 Task: In the  document Respectingdifferences.rtf, select heading and apply ' Italics'  Using "replace feature", replace:  'and to or'. Insert smartchip (Place) on bottom of the page New York Insert the mentioned footnote for 30th word with font style Arial and font size 8: The data was collected in 2022
Action: Mouse moved to (214, 327)
Screenshot: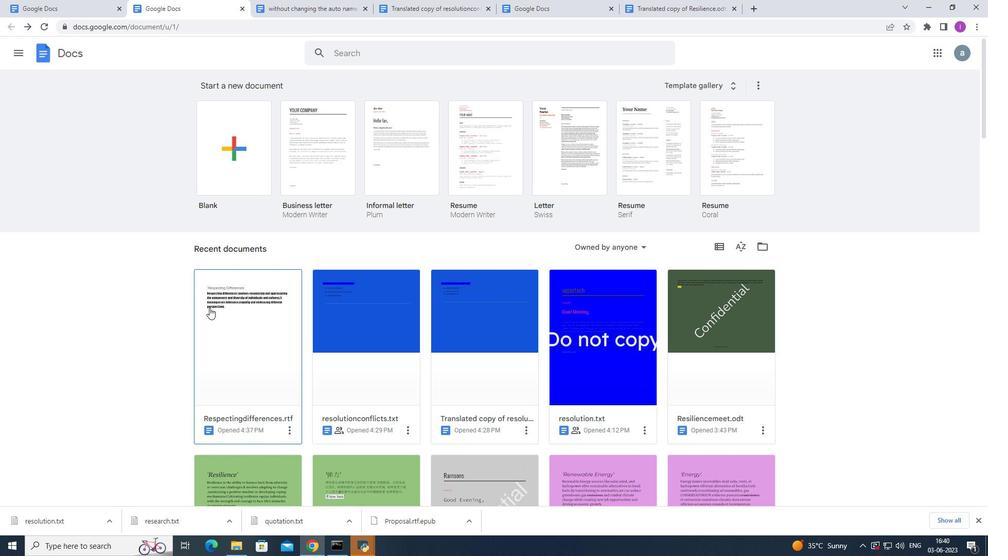
Action: Mouse pressed left at (214, 327)
Screenshot: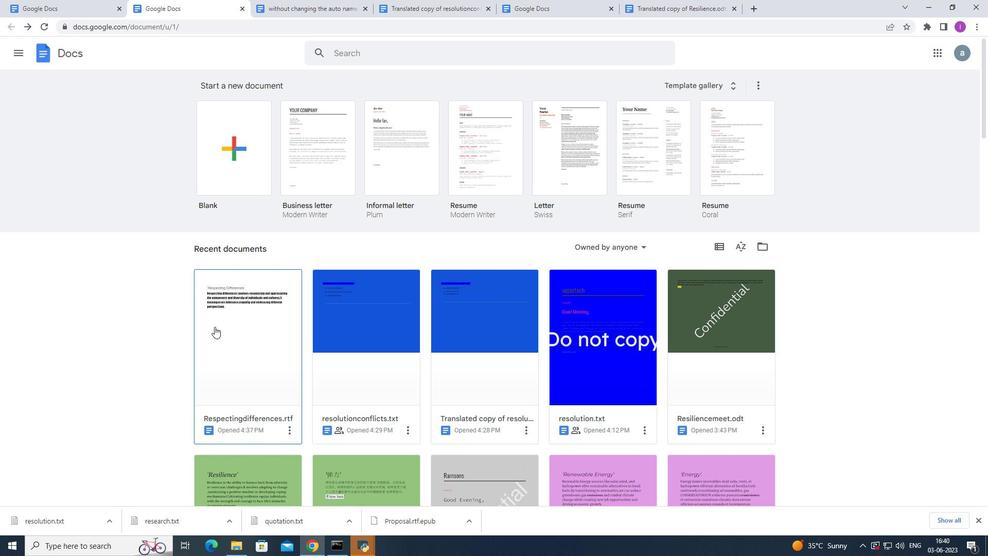 
Action: Mouse moved to (502, 217)
Screenshot: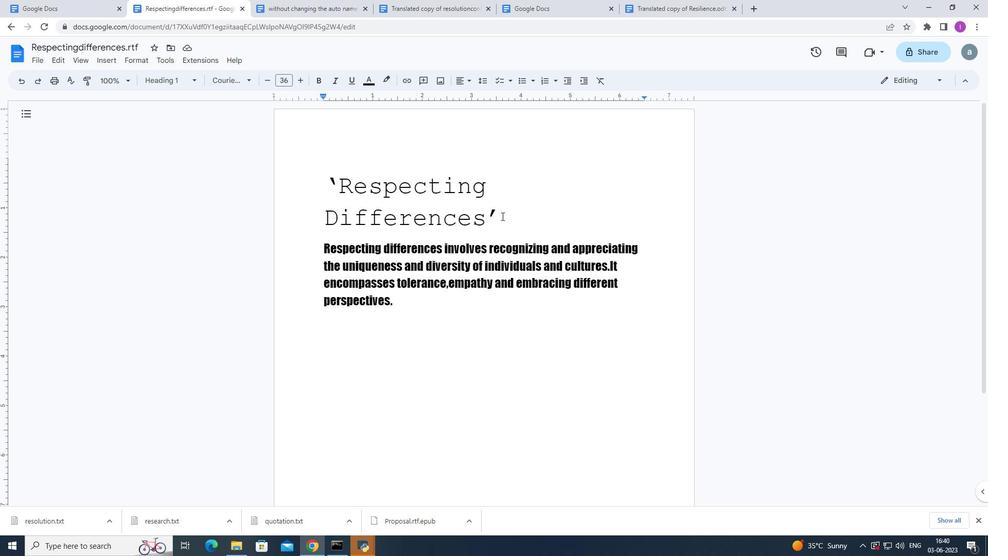 
Action: Mouse pressed left at (502, 217)
Screenshot: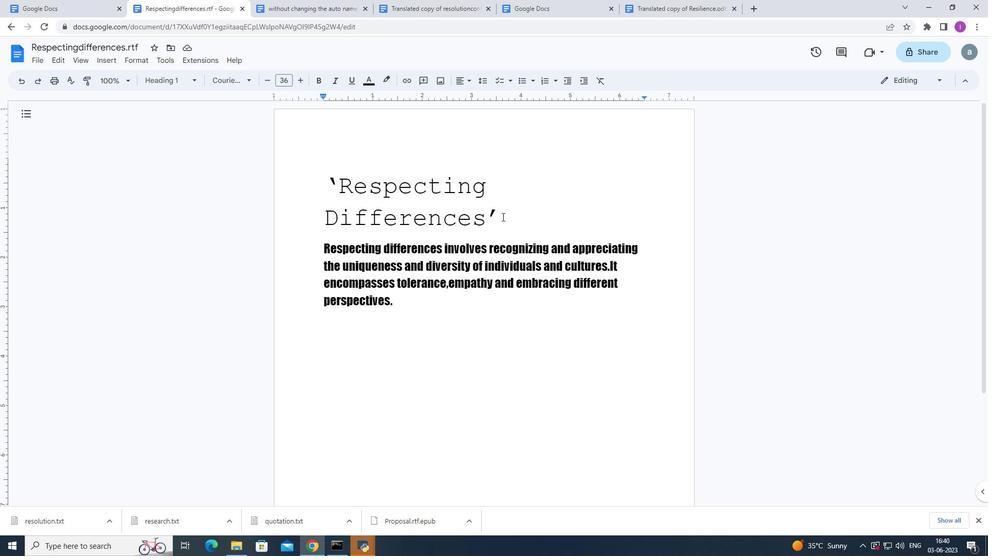 
Action: Mouse moved to (333, 87)
Screenshot: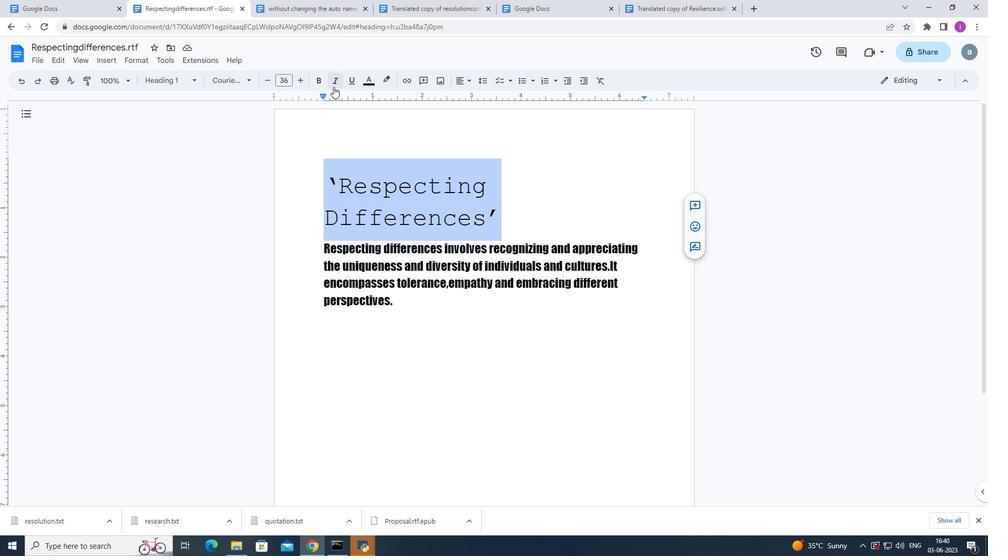 
Action: Mouse pressed left at (333, 87)
Screenshot: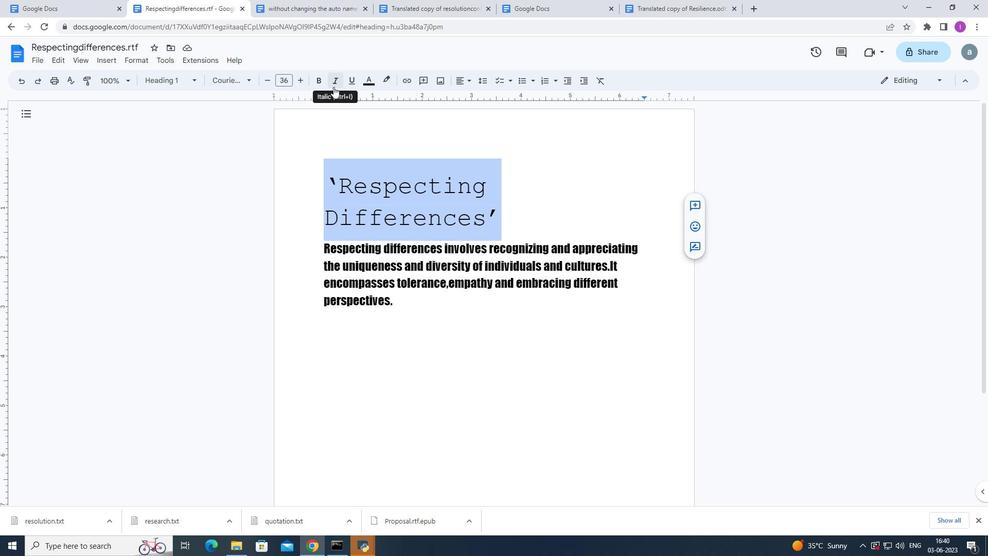 
Action: Mouse moved to (133, 58)
Screenshot: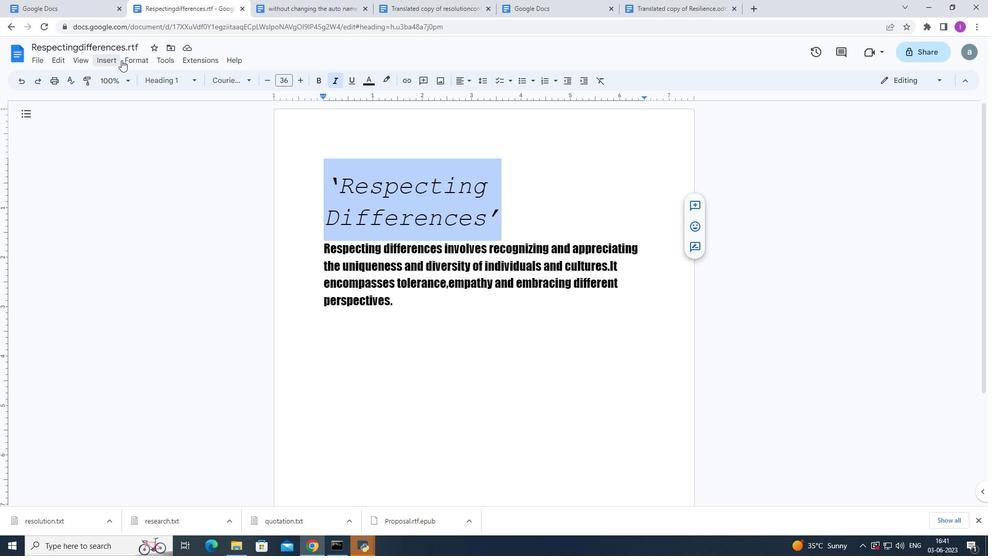 
Action: Mouse pressed left at (133, 58)
Screenshot: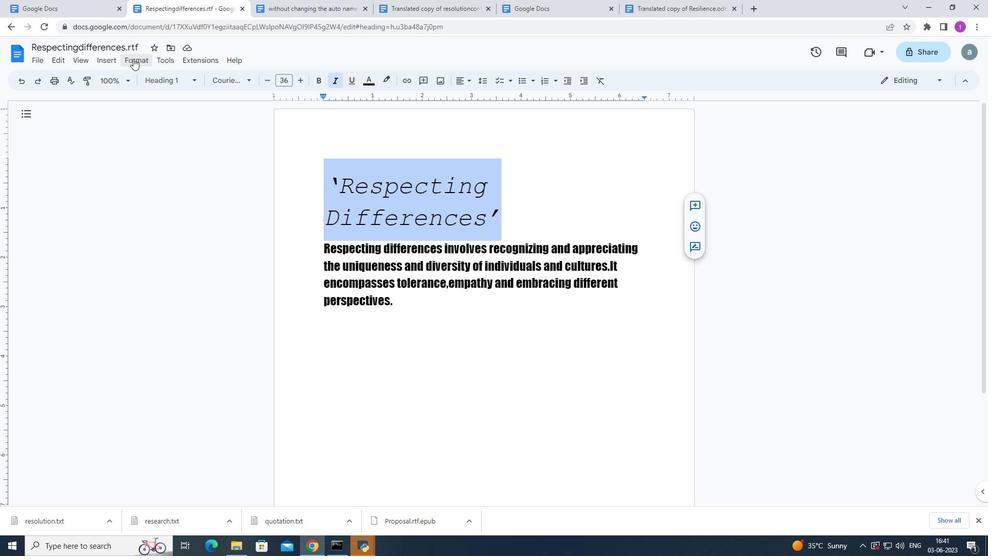 
Action: Mouse moved to (92, 234)
Screenshot: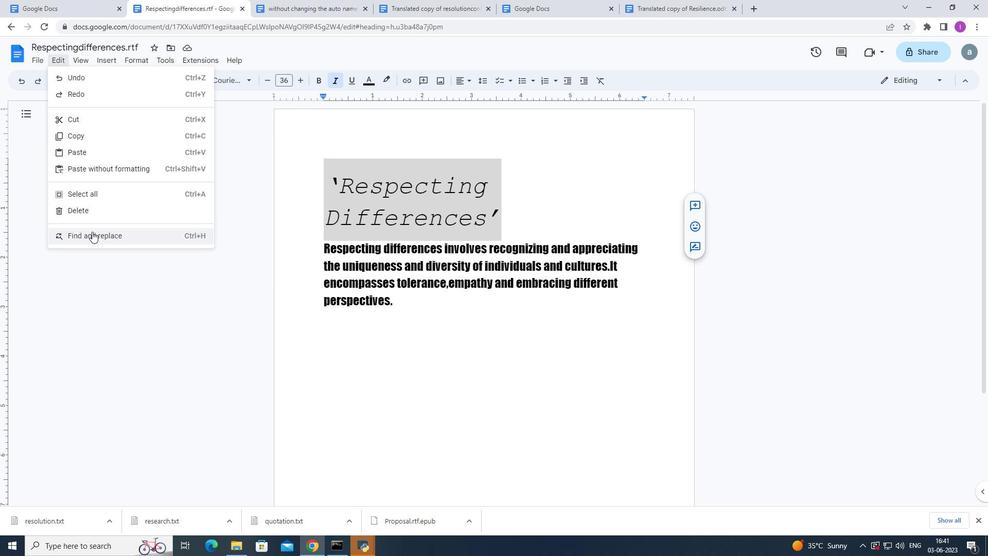 
Action: Mouse pressed left at (92, 234)
Screenshot: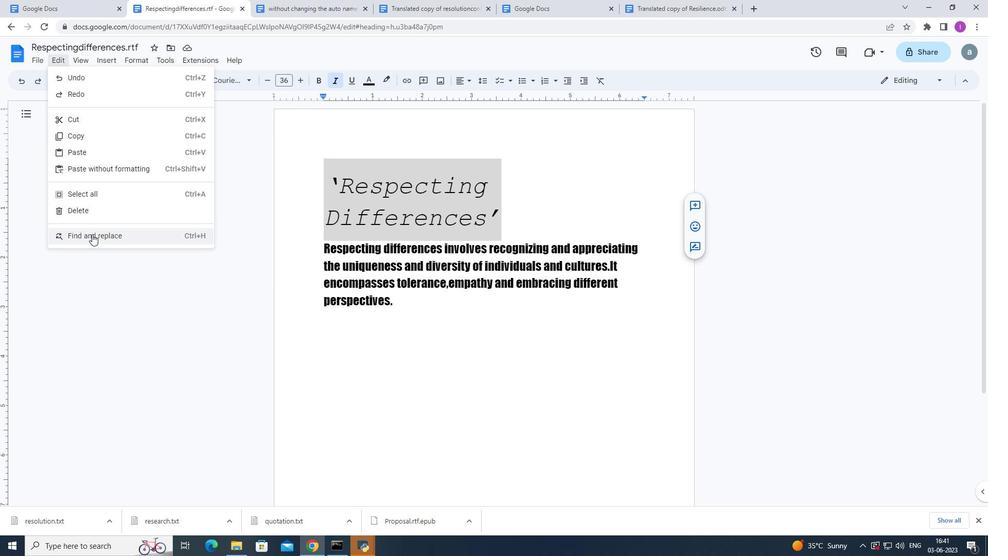 
Action: Mouse moved to (500, 226)
Screenshot: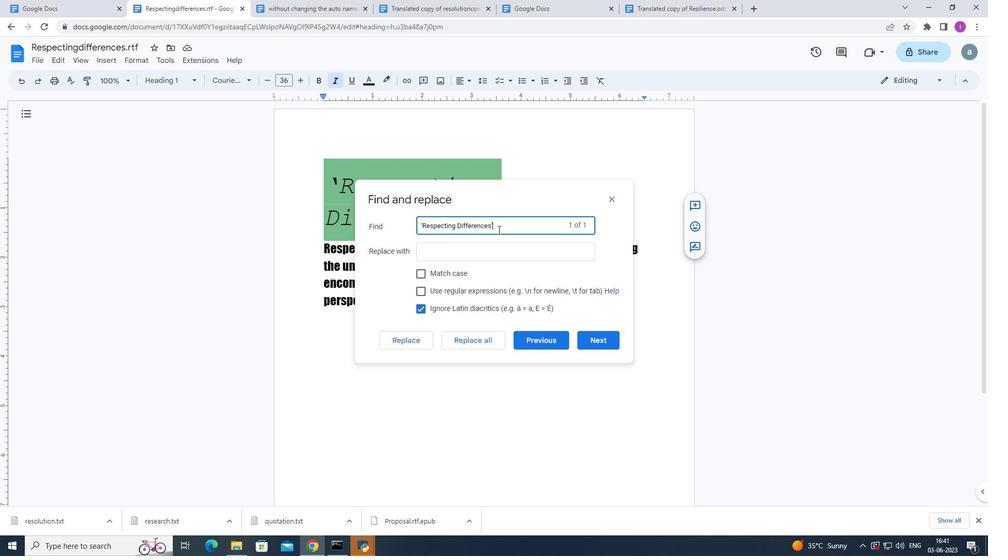 
Action: Mouse pressed left at (500, 226)
Screenshot: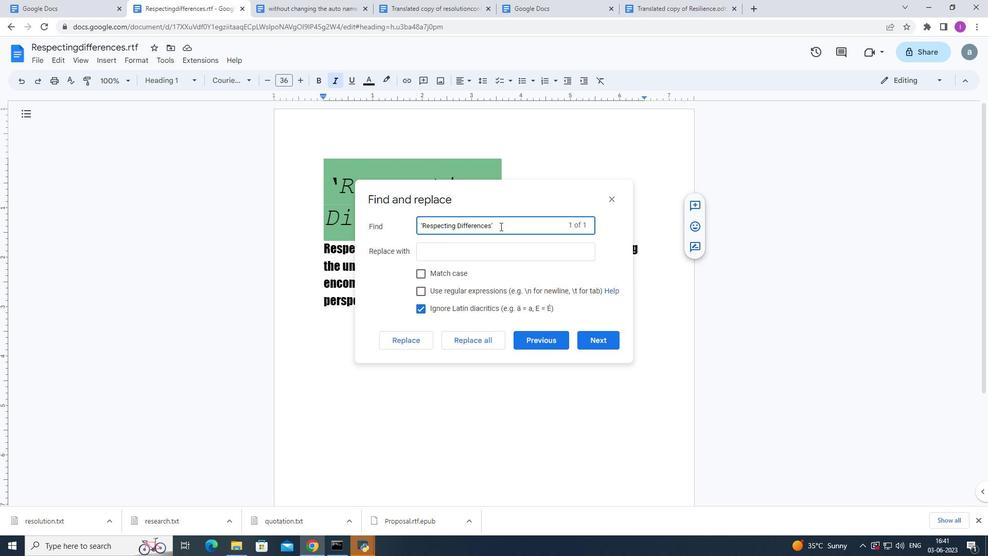 
Action: Mouse moved to (430, 234)
Screenshot: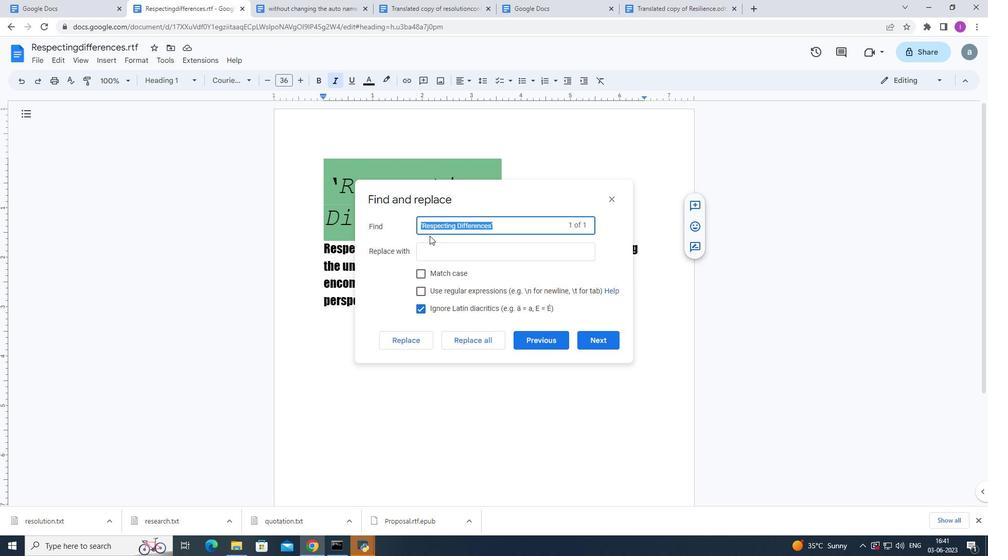 
Action: Key pressed a
Screenshot: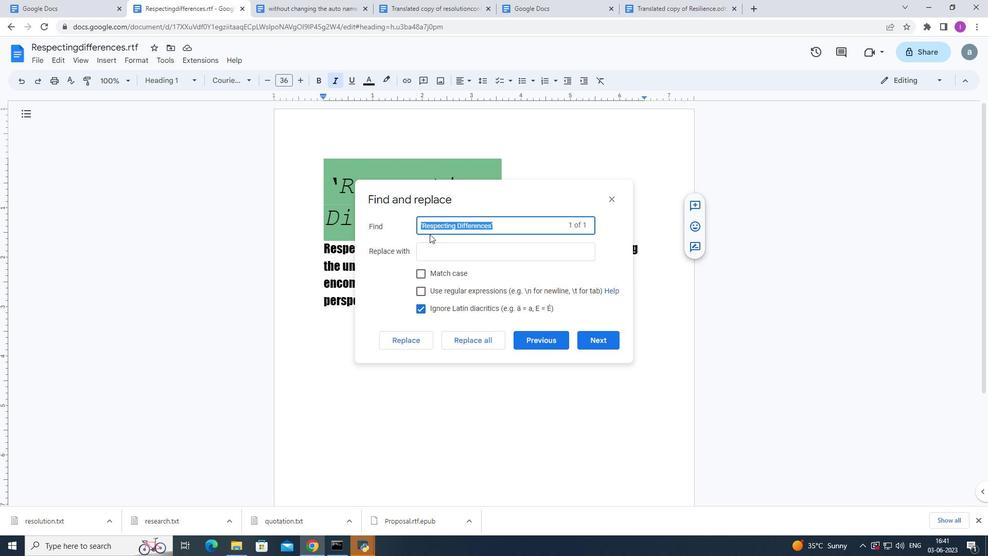 
Action: Mouse moved to (429, 234)
Screenshot: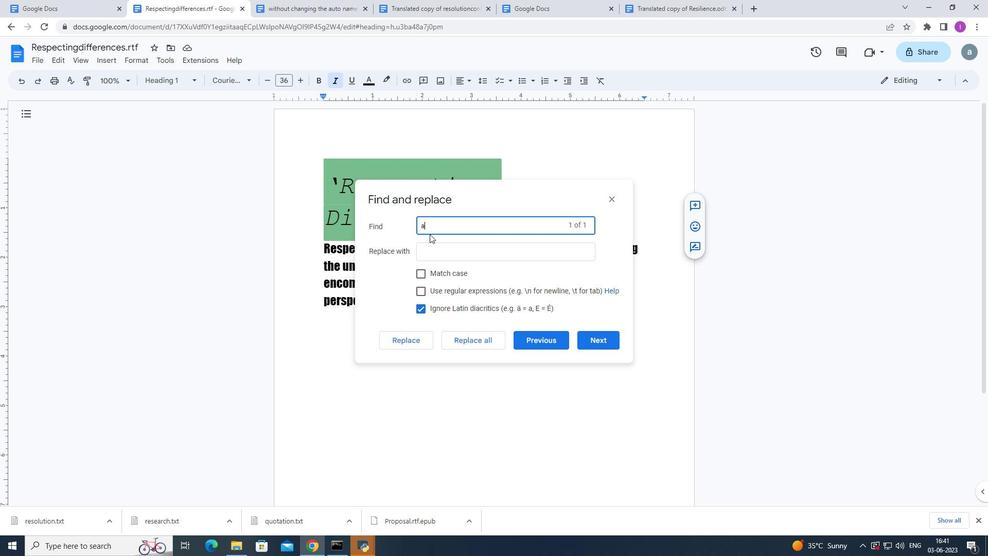 
Action: Key pressed n
Screenshot: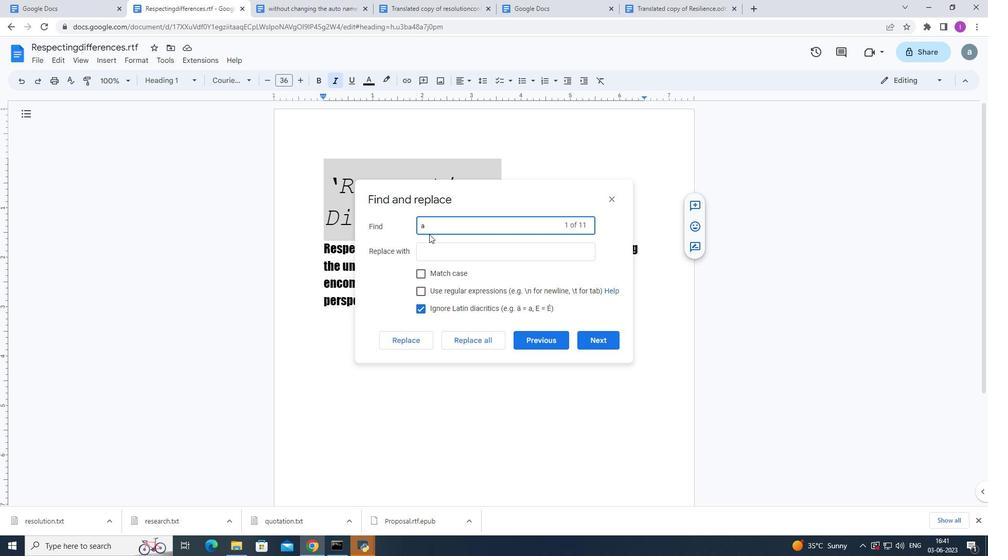 
Action: Mouse moved to (426, 234)
Screenshot: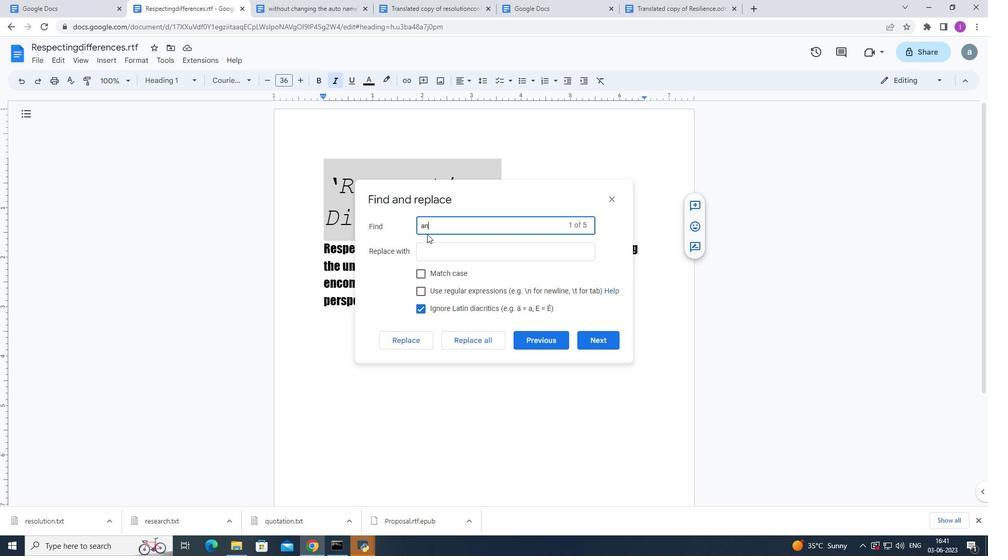 
Action: Key pressed d
Screenshot: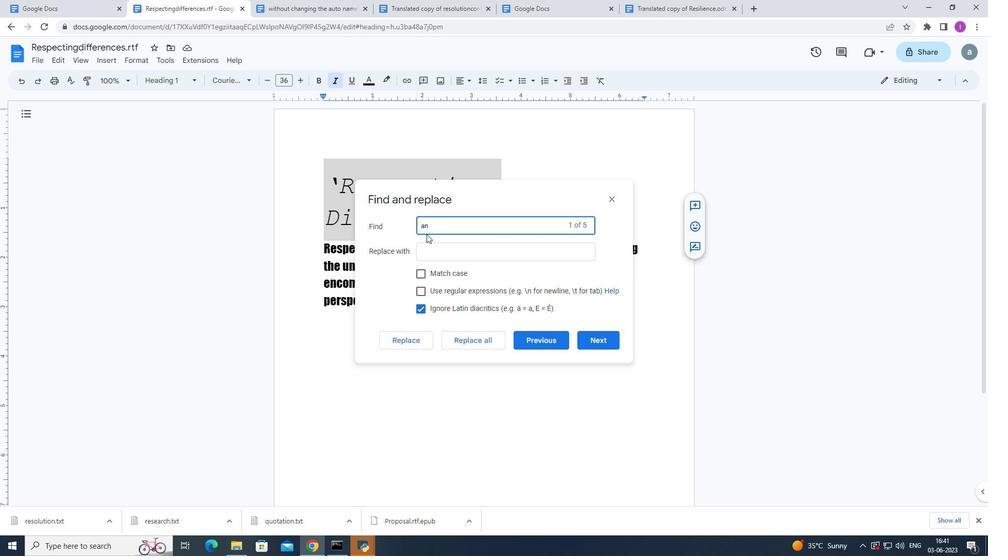 
Action: Mouse moved to (426, 252)
Screenshot: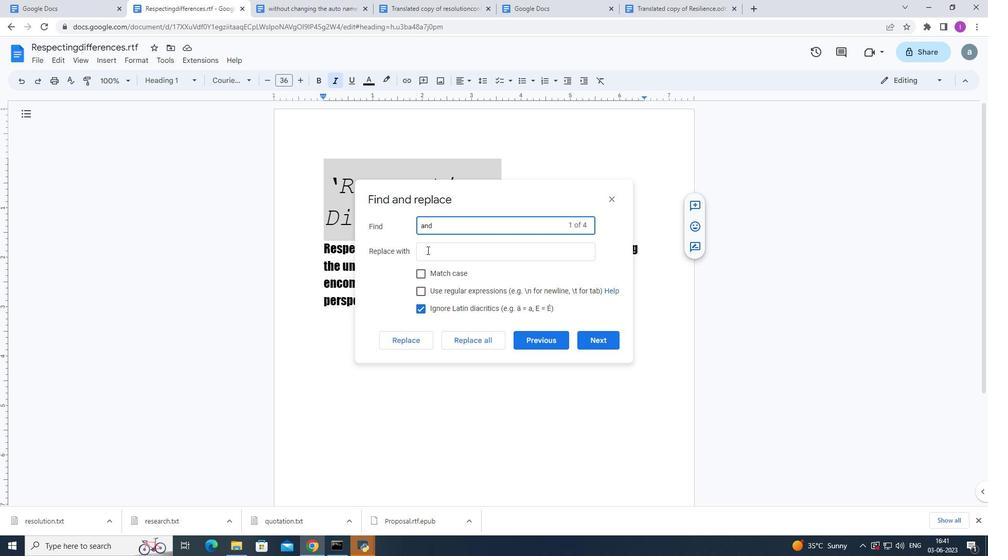 
Action: Mouse pressed left at (426, 252)
Screenshot: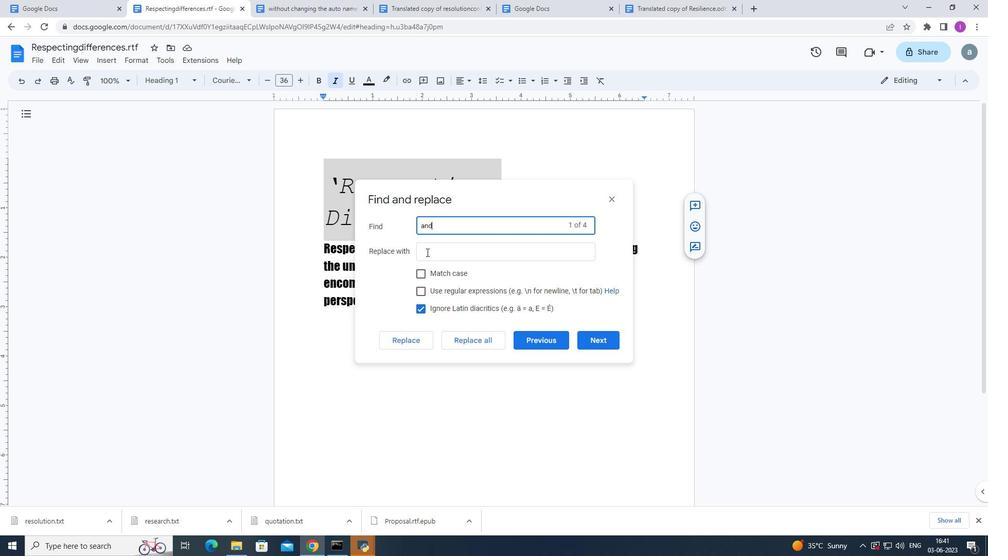 
Action: Mouse moved to (427, 252)
Screenshot: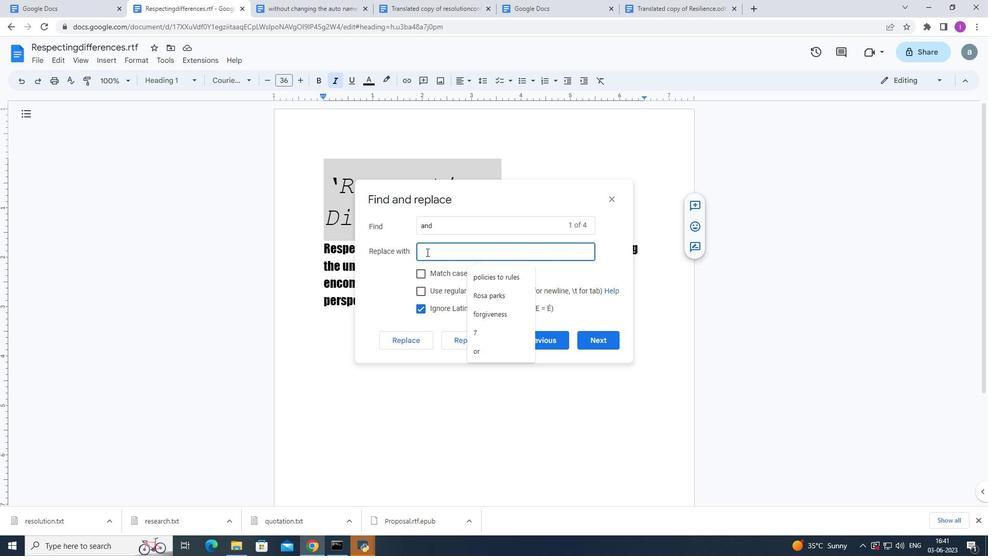 
Action: Key pressed or
Screenshot: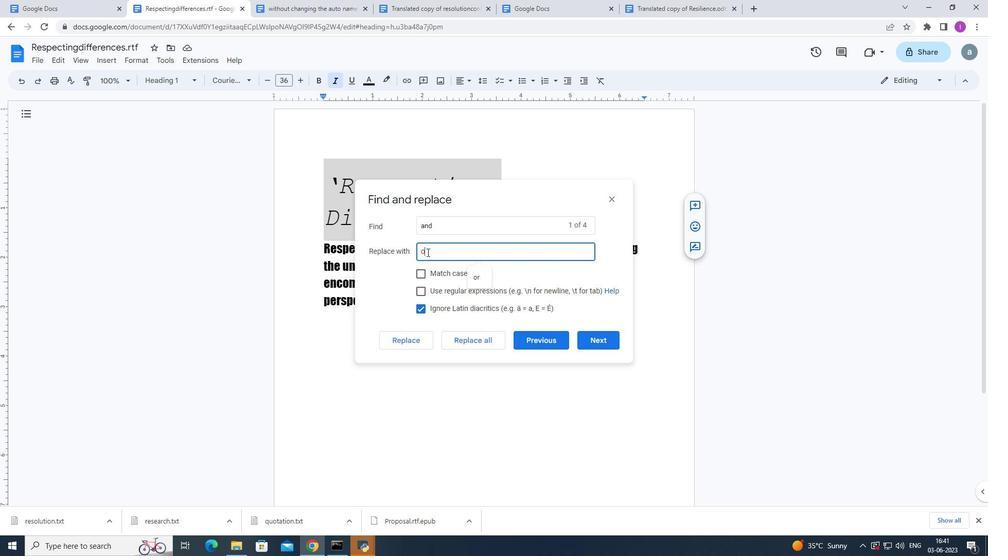 
Action: Mouse moved to (401, 338)
Screenshot: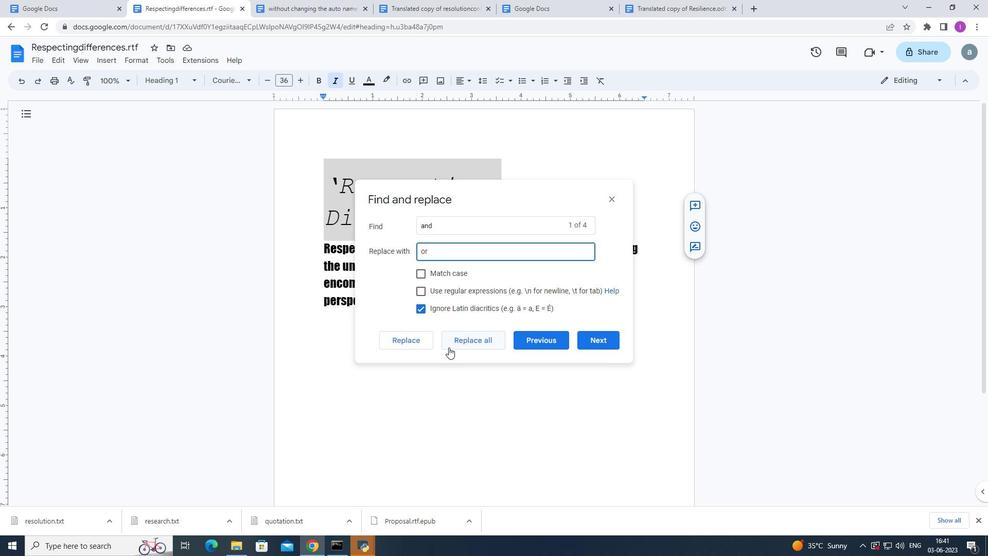 
Action: Mouse pressed left at (401, 338)
Screenshot: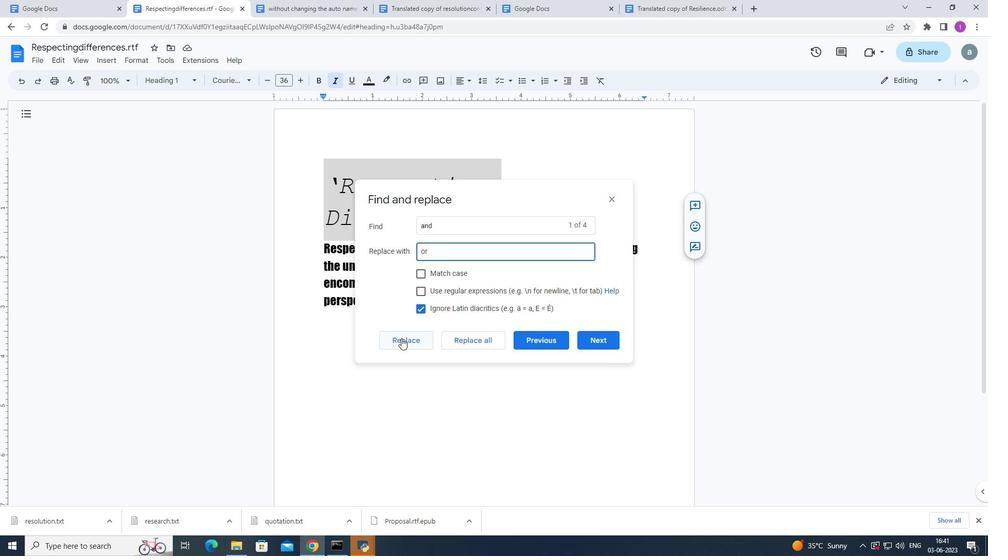 
Action: Mouse moved to (401, 394)
Screenshot: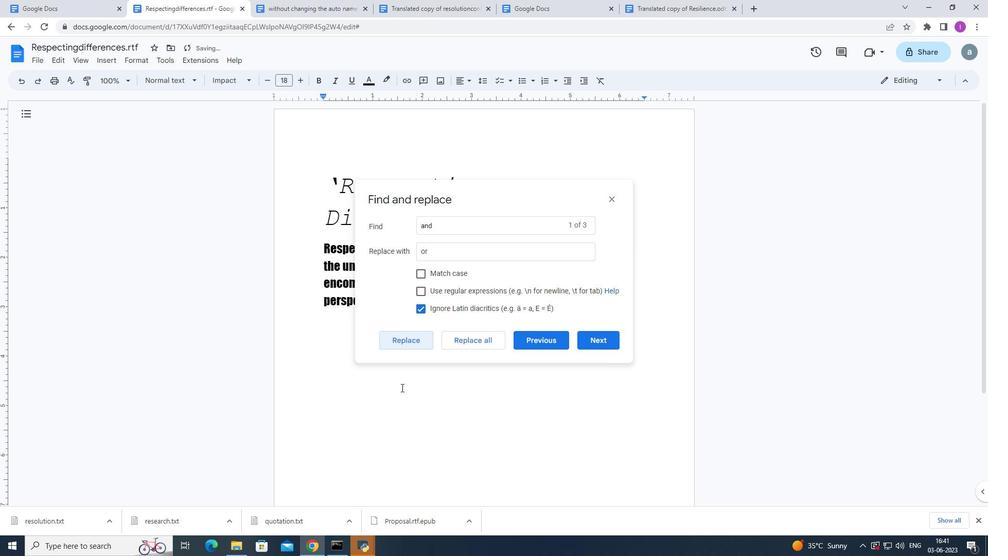 
Action: Mouse pressed left at (401, 394)
Screenshot: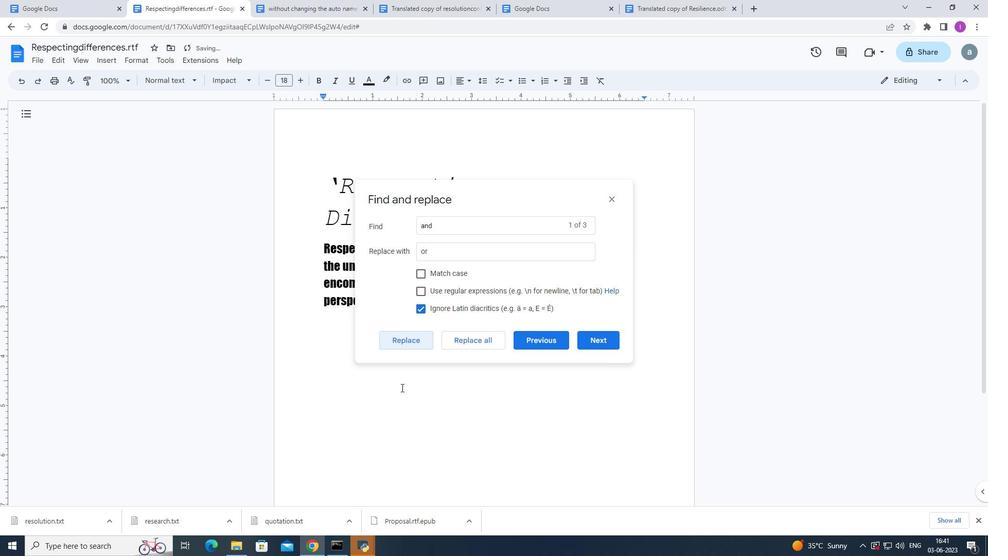 
Action: Mouse moved to (609, 194)
Screenshot: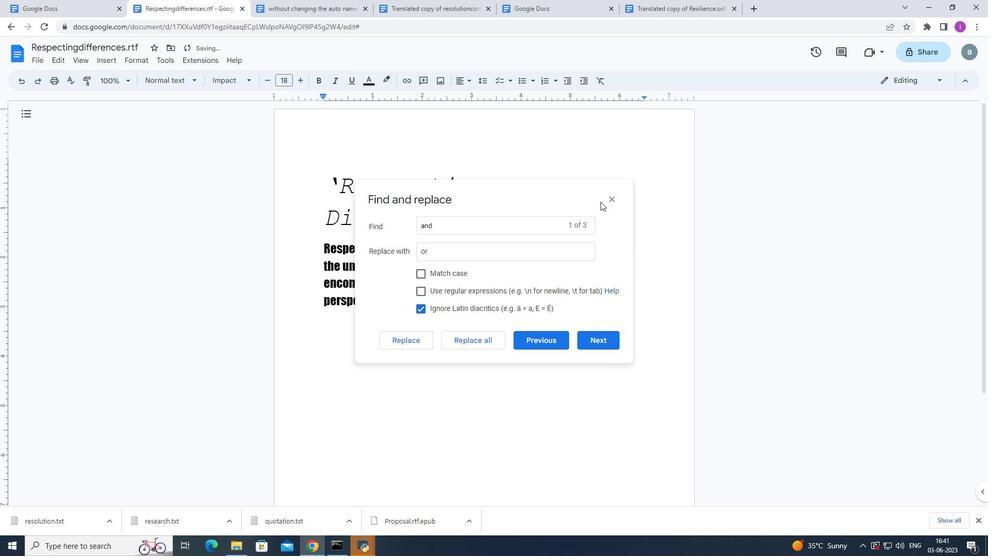 
Action: Mouse pressed left at (609, 194)
Screenshot: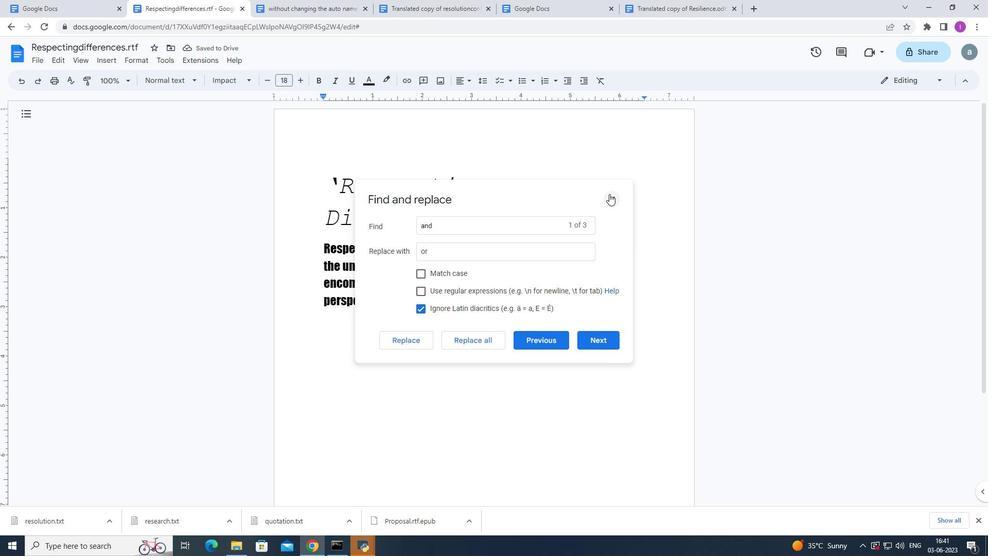 
Action: Mouse moved to (564, 265)
Screenshot: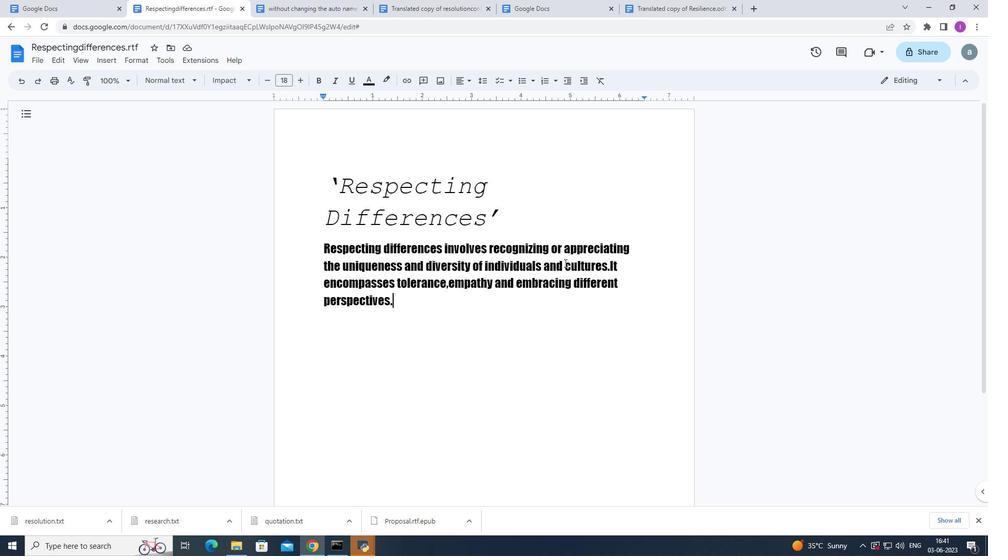 
Action: Mouse pressed left at (564, 265)
Screenshot: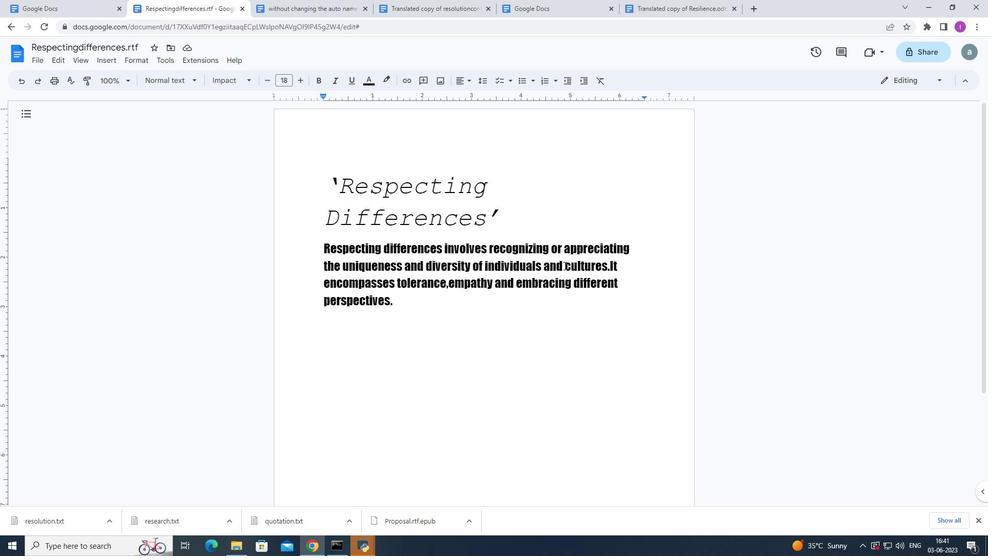 
Action: Mouse moved to (57, 58)
Screenshot: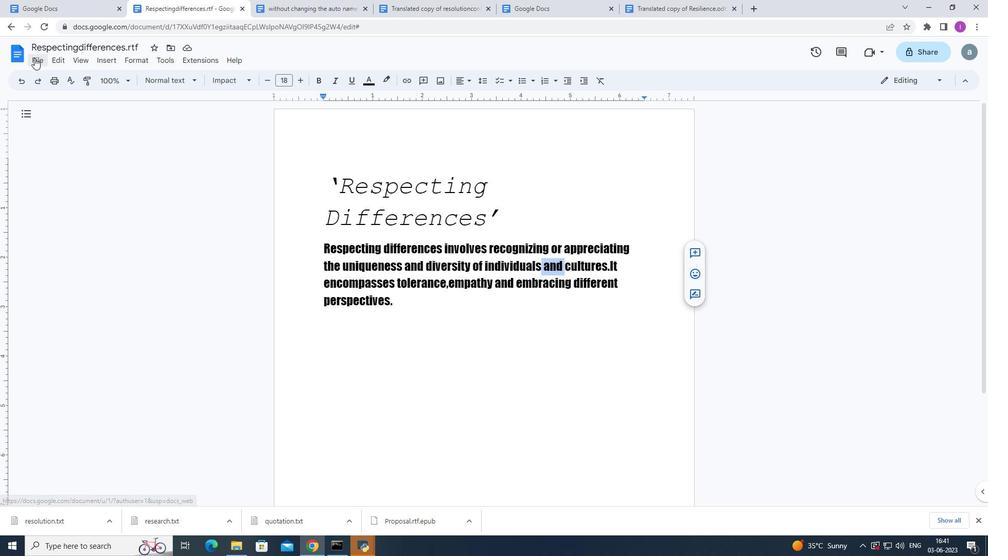 
Action: Mouse pressed left at (57, 58)
Screenshot: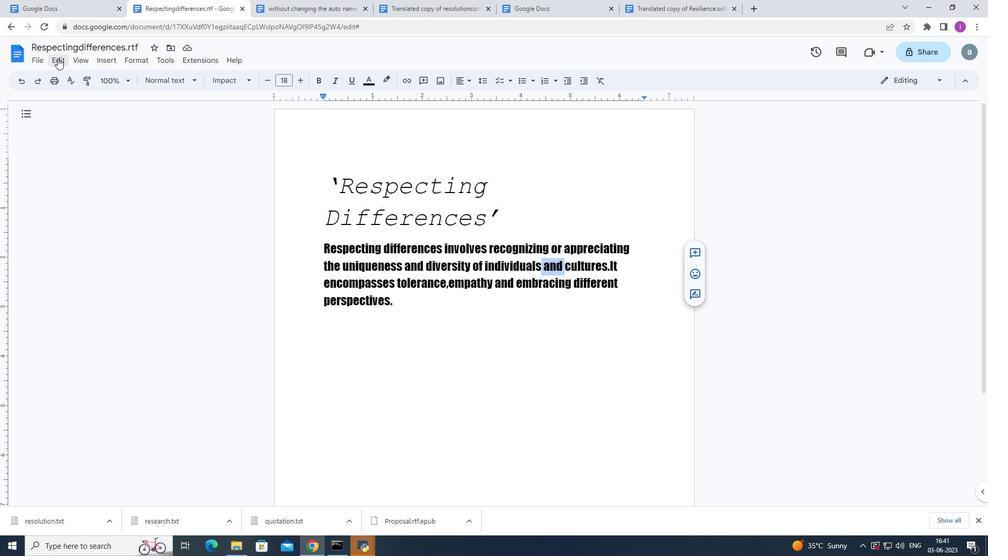 
Action: Mouse moved to (97, 232)
Screenshot: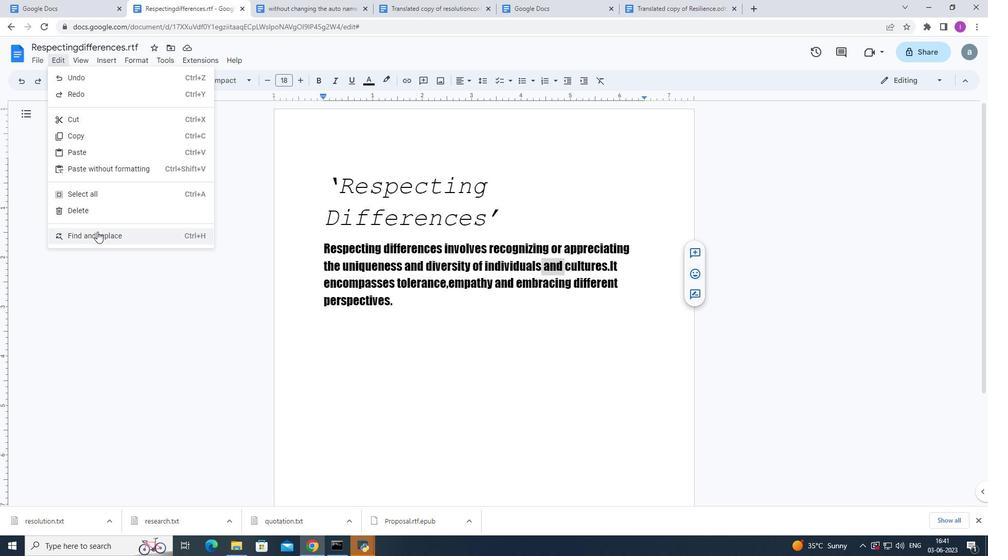 
Action: Mouse pressed left at (97, 232)
Screenshot: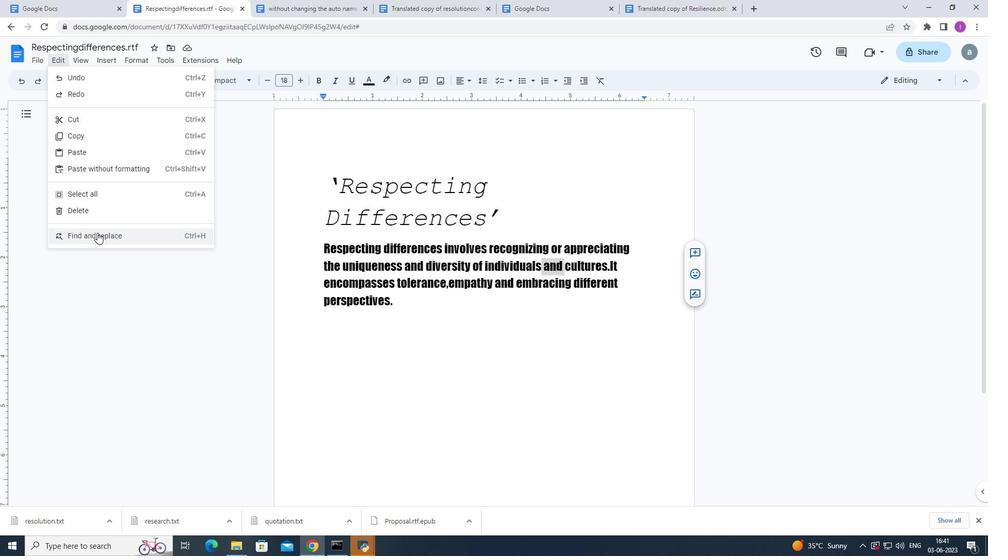 
Action: Mouse moved to (421, 337)
Screenshot: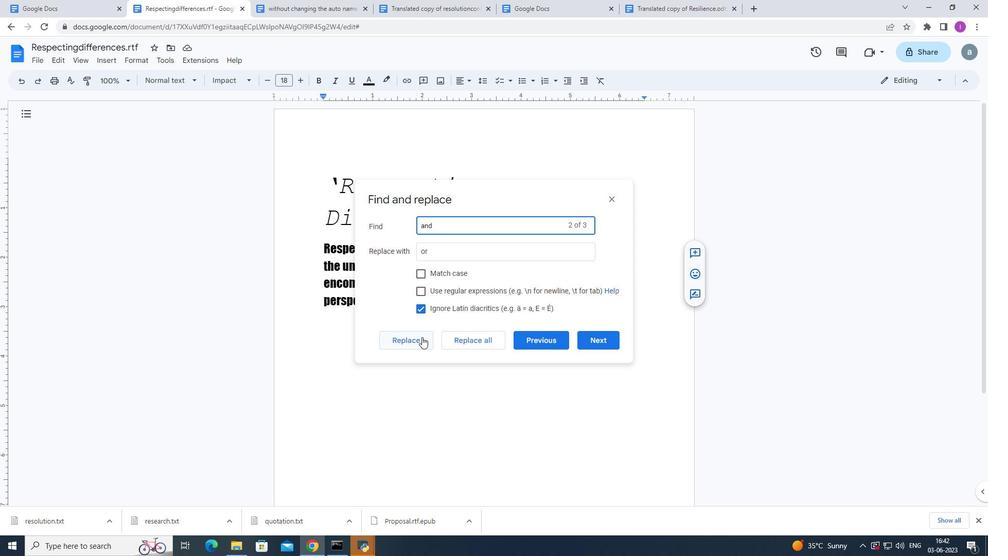 
Action: Mouse pressed left at (421, 337)
Screenshot: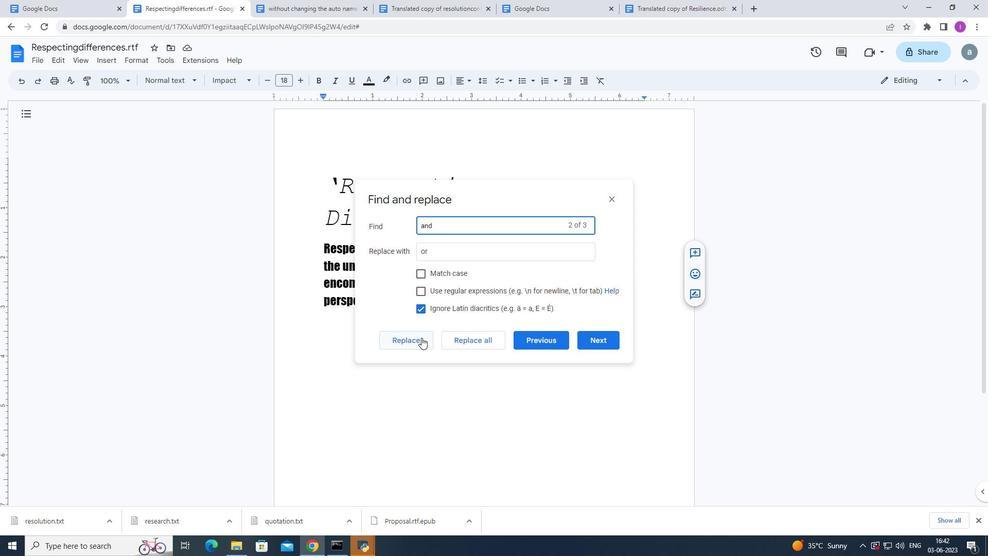 
Action: Mouse moved to (397, 345)
Screenshot: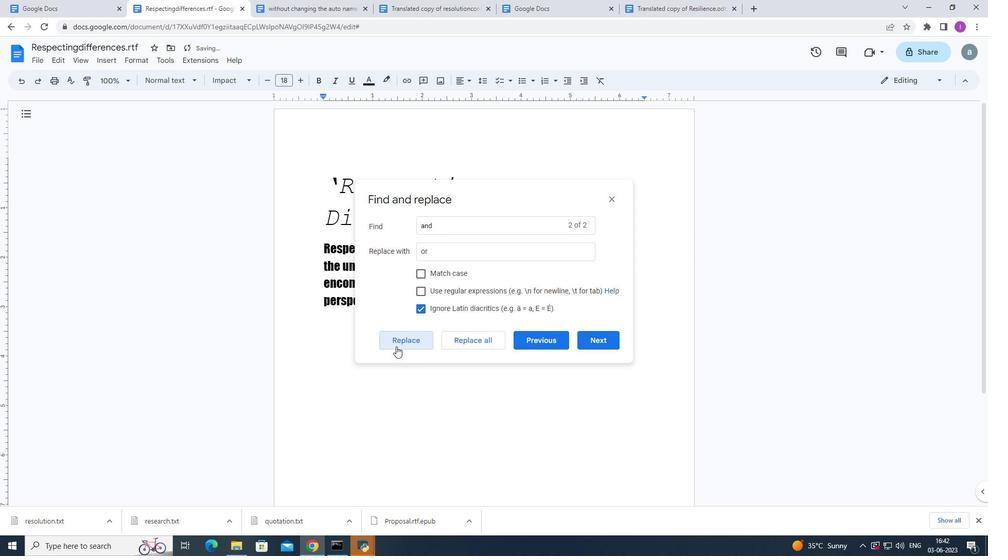 
Action: Mouse pressed left at (397, 345)
Screenshot: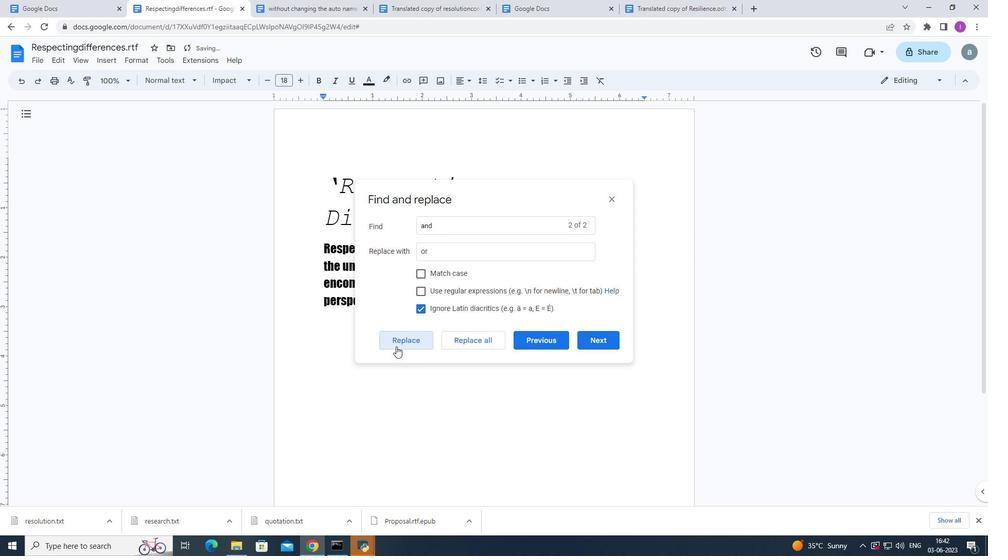 
Action: Mouse moved to (600, 336)
Screenshot: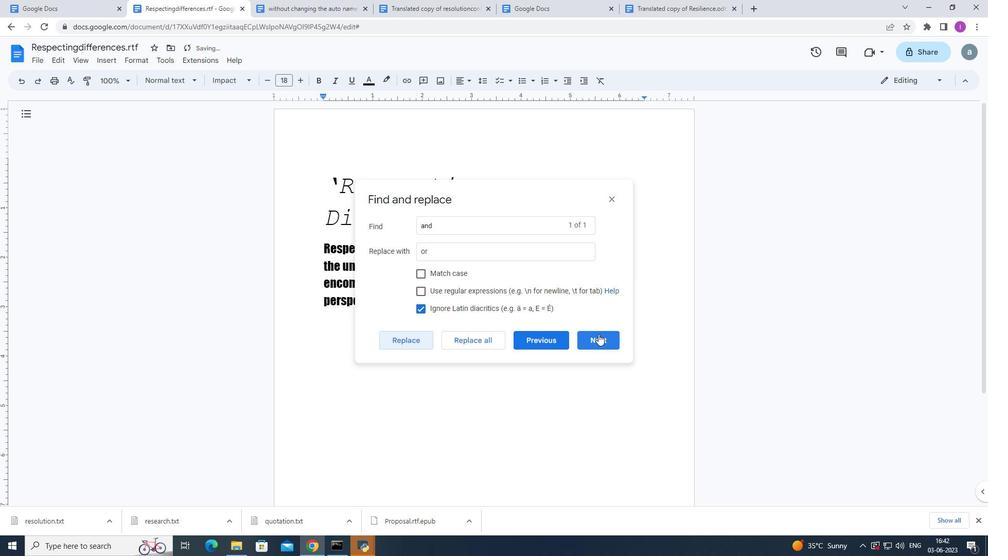 
Action: Mouse pressed left at (600, 336)
Screenshot: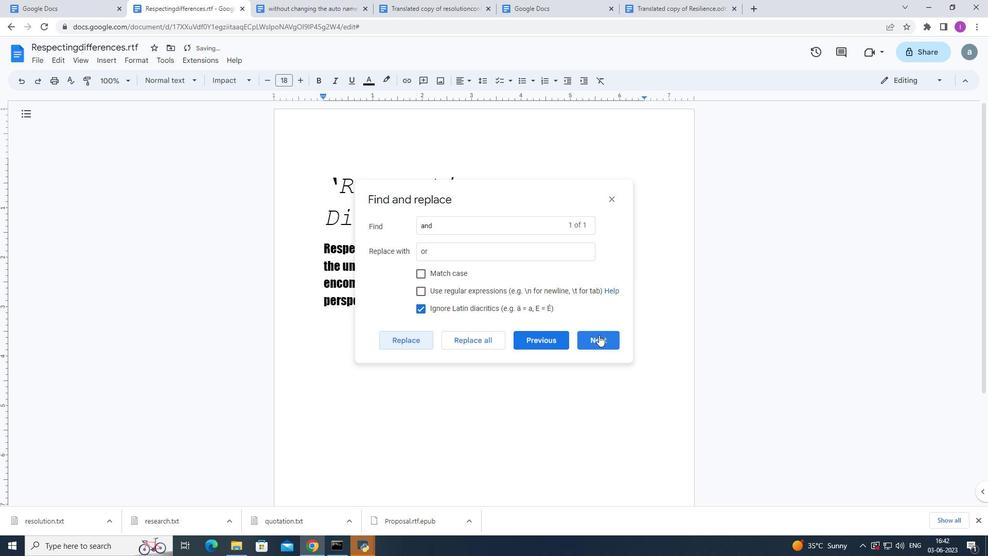 
Action: Mouse moved to (614, 199)
Screenshot: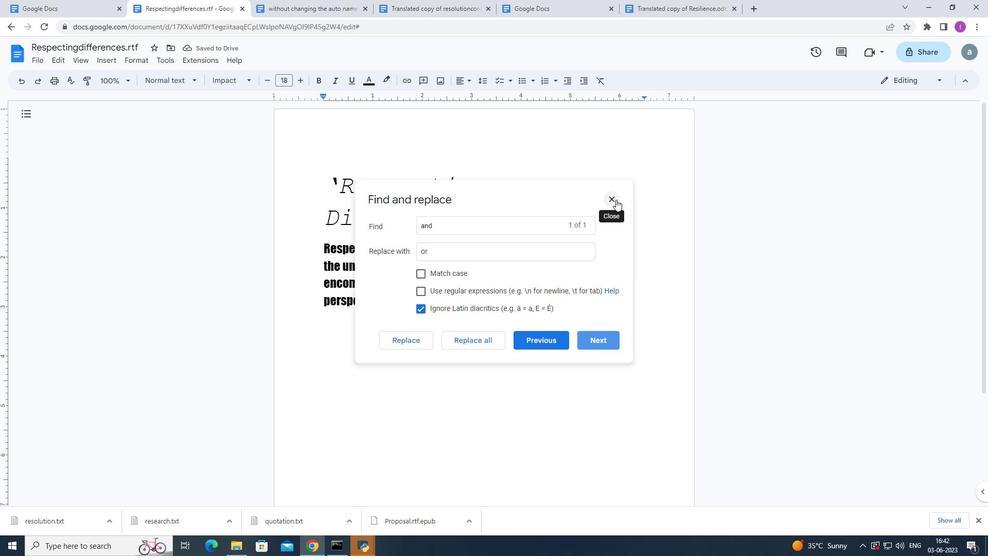 
Action: Mouse pressed left at (614, 199)
Screenshot: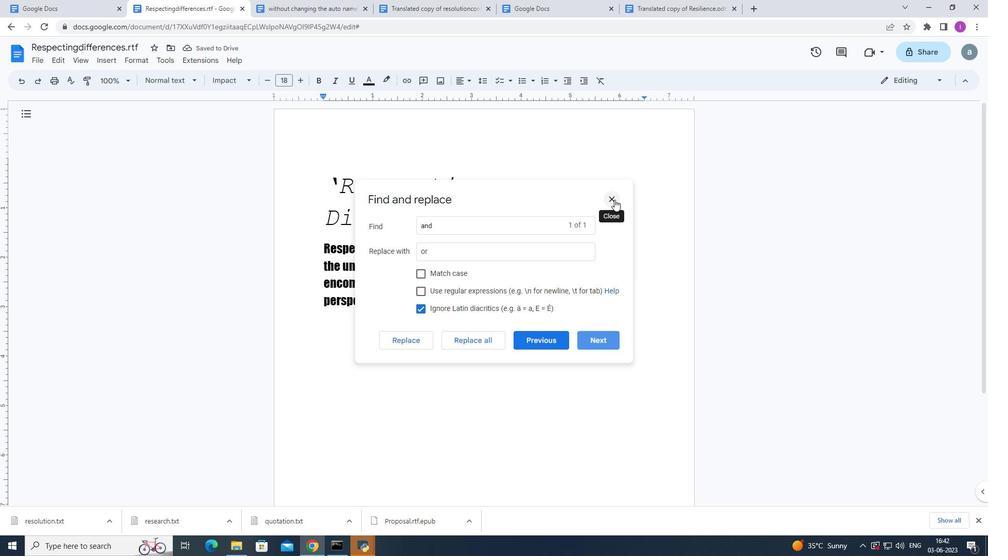 
Action: Mouse moved to (108, 59)
Screenshot: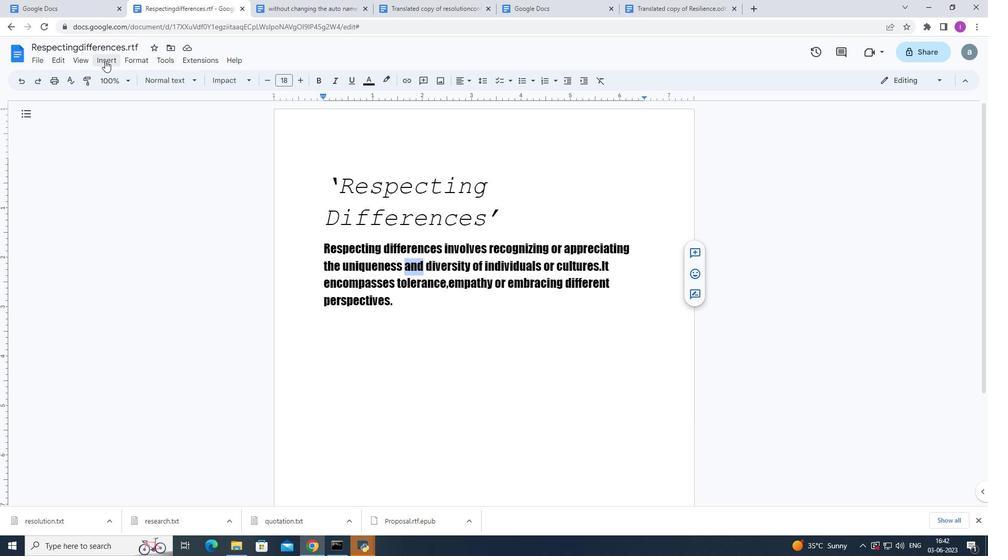 
Action: Mouse pressed left at (108, 59)
Screenshot: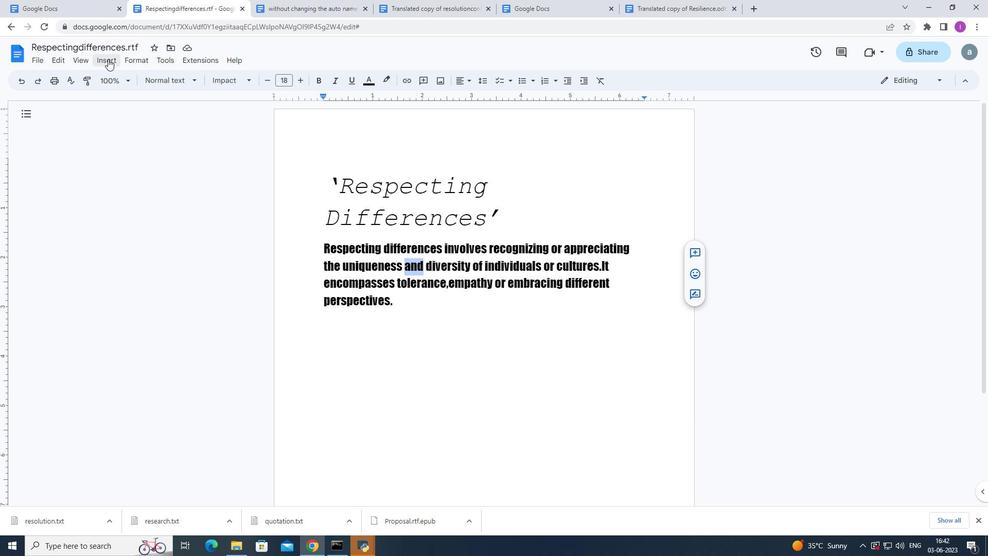 
Action: Mouse moved to (148, 178)
Screenshot: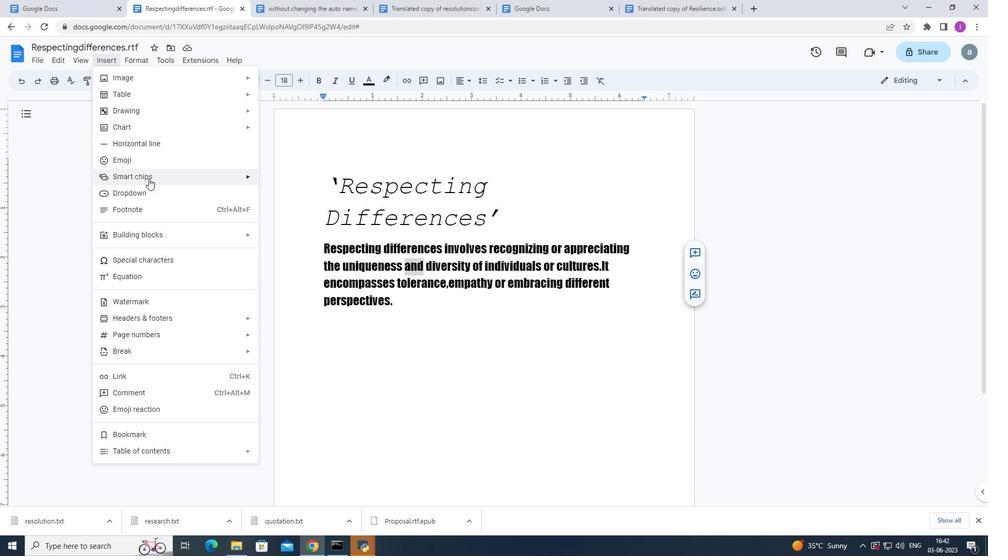
Action: Mouse pressed left at (148, 178)
Screenshot: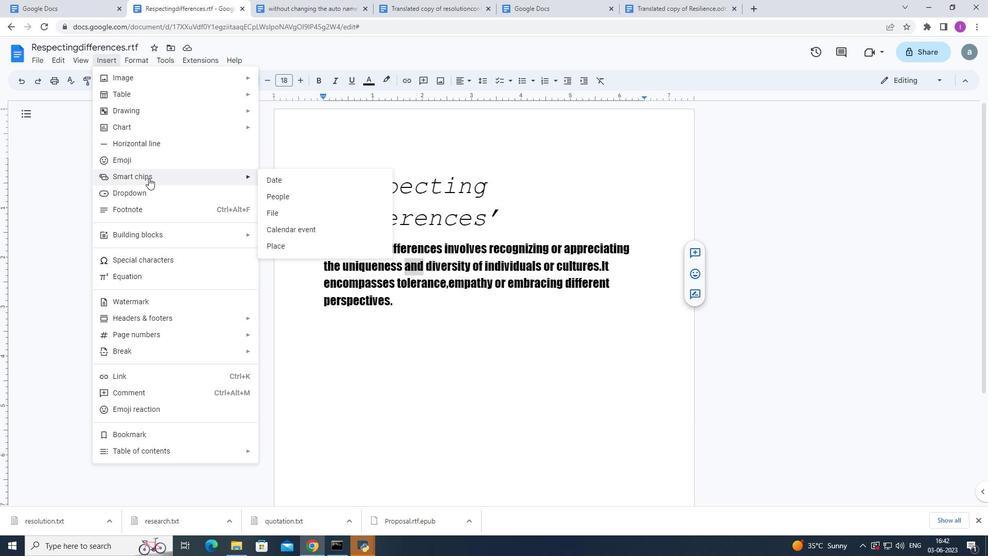 
Action: Mouse moved to (292, 247)
Screenshot: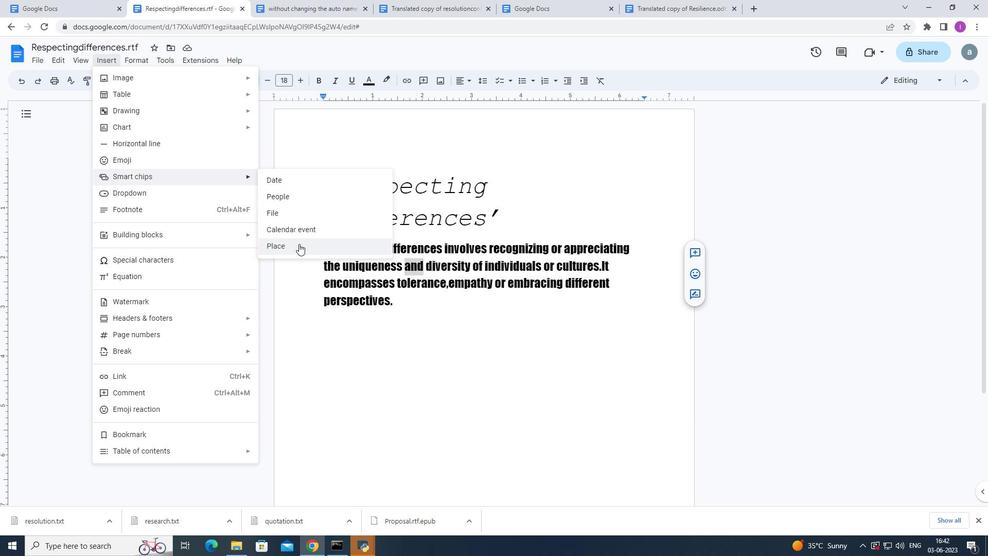 
Action: Mouse pressed left at (292, 247)
Screenshot: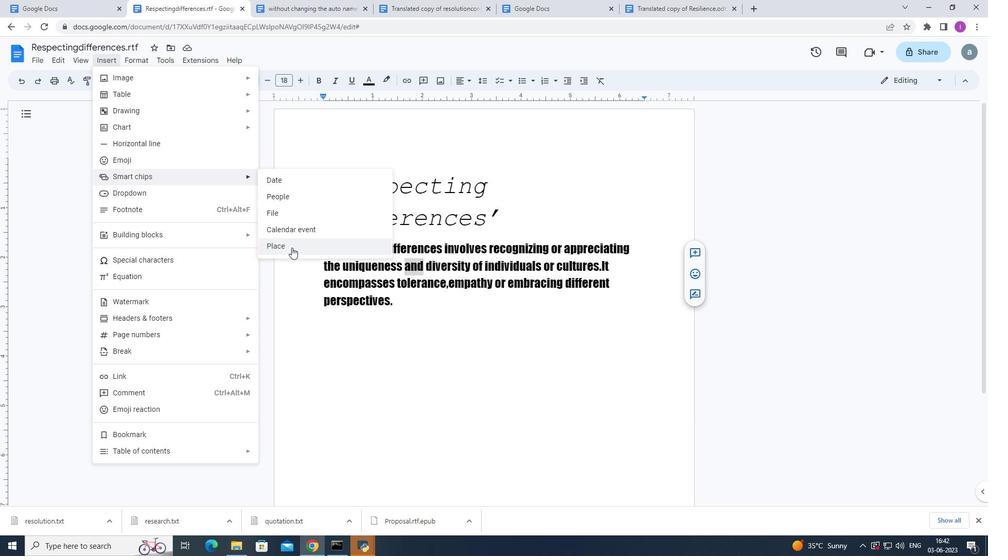 
Action: Mouse moved to (400, 316)
Screenshot: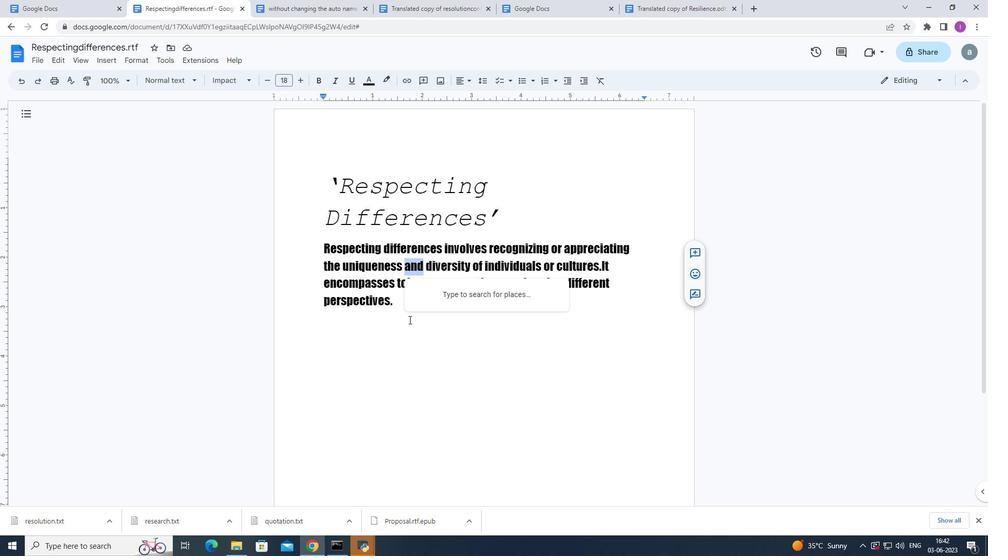 
Action: Mouse pressed left at (400, 316)
Screenshot: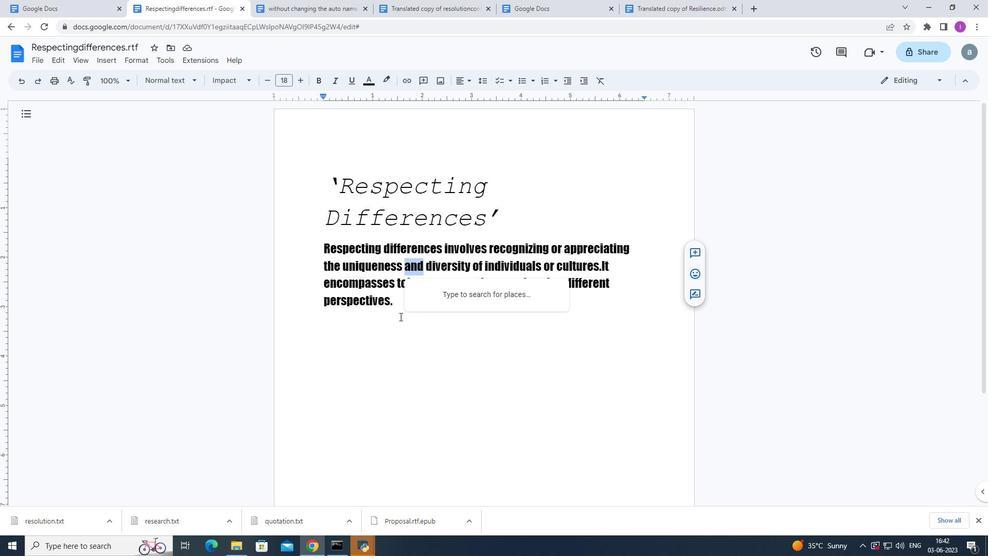 
Action: Mouse moved to (383, 344)
Screenshot: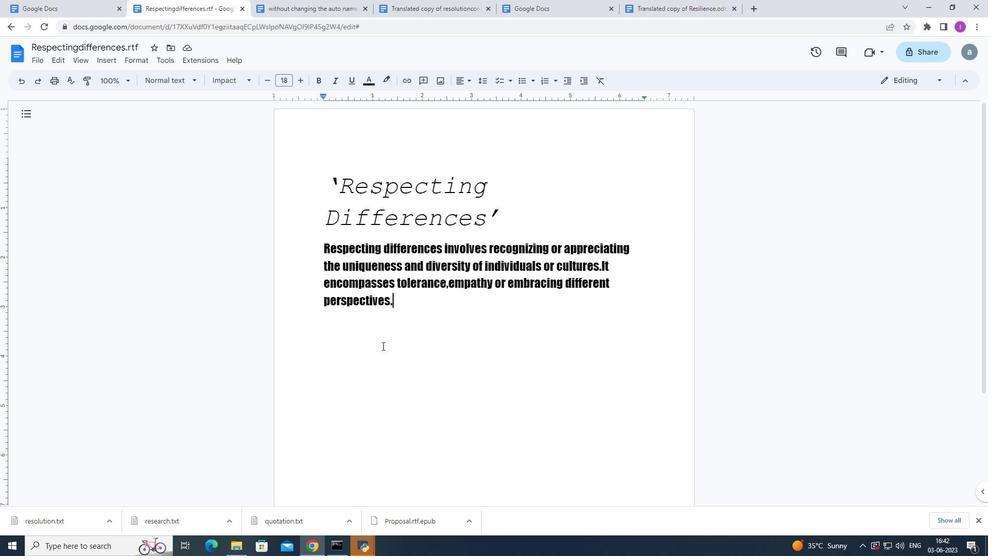 
Action: Key pressed <Key.enter>
Screenshot: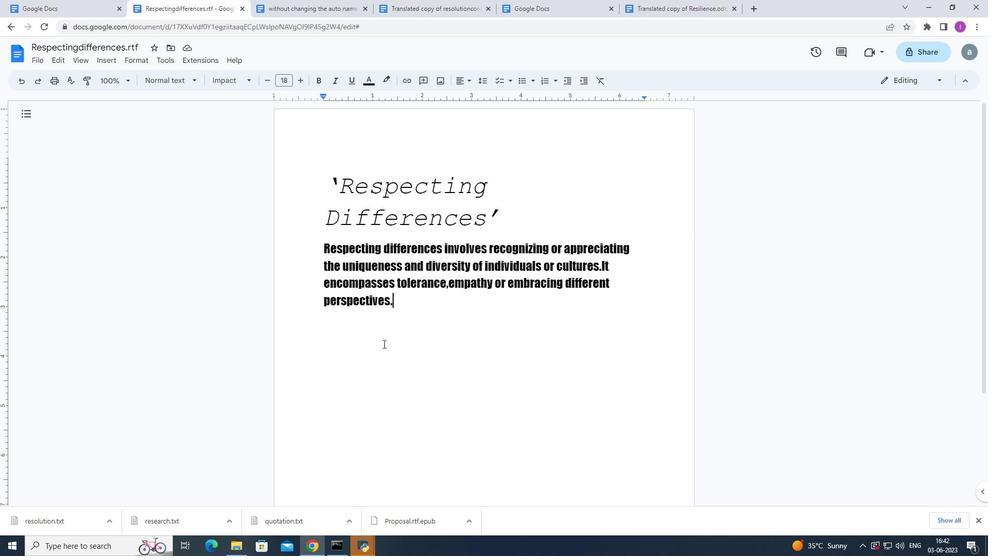 
Action: Mouse moved to (108, 57)
Screenshot: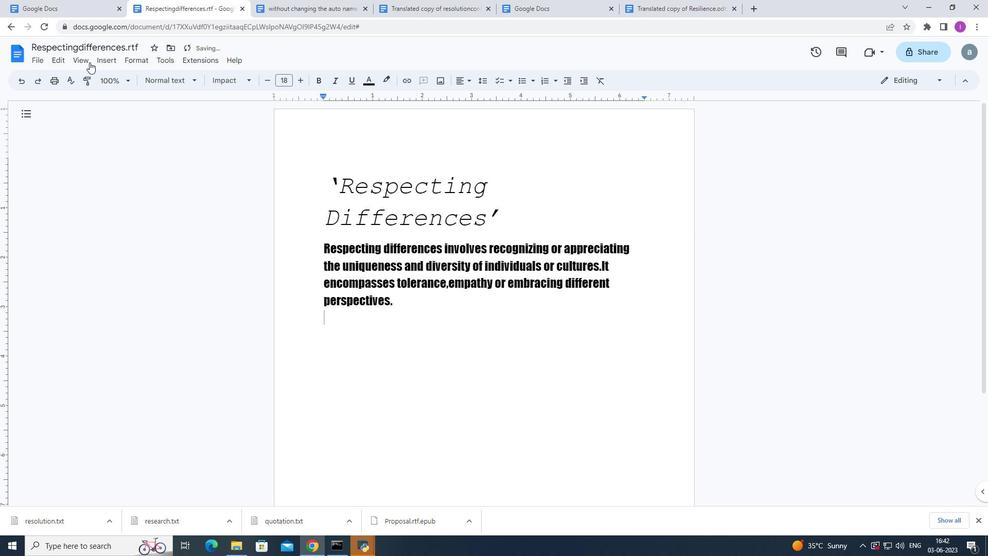 
Action: Mouse pressed left at (108, 57)
Screenshot: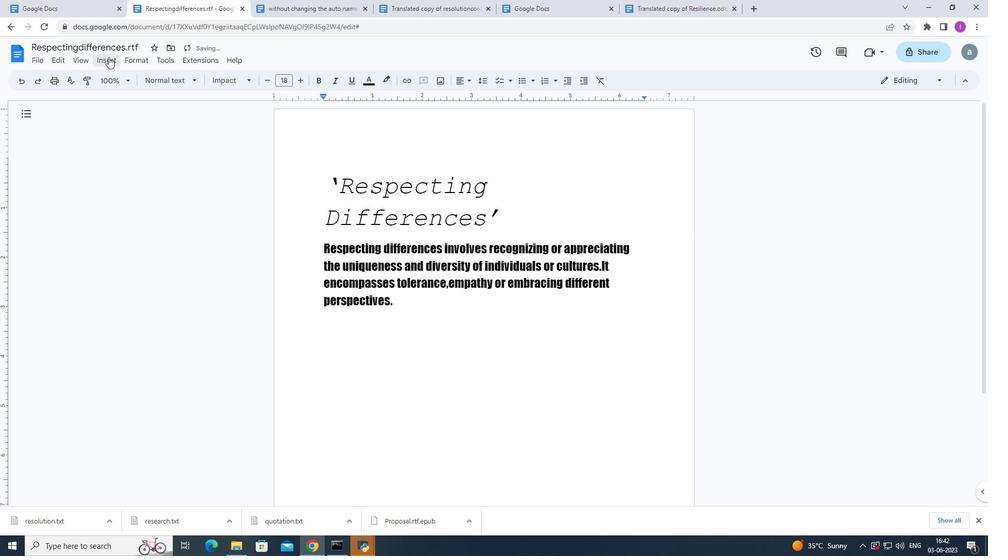 
Action: Mouse moved to (289, 244)
Screenshot: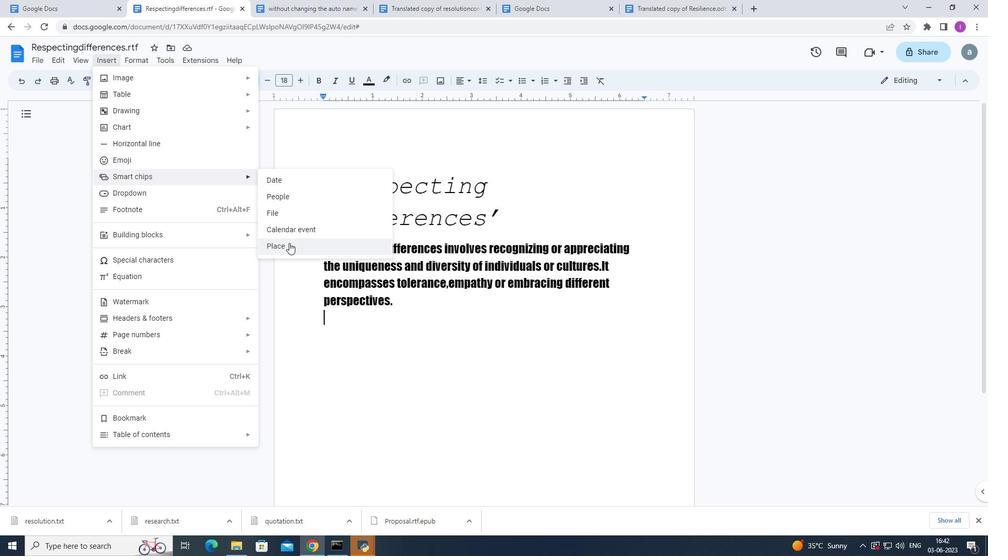 
Action: Mouse pressed left at (289, 244)
Screenshot: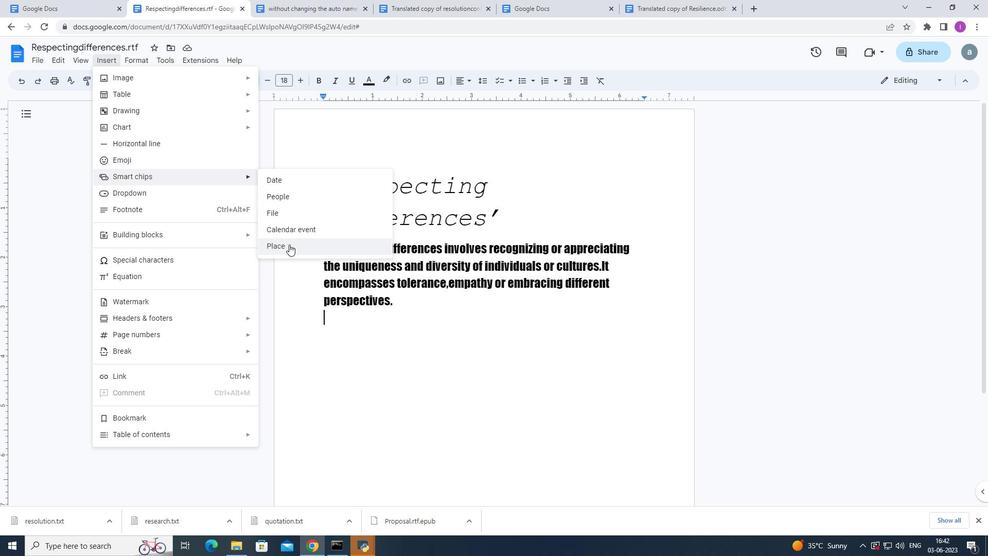 
Action: Mouse moved to (378, 264)
Screenshot: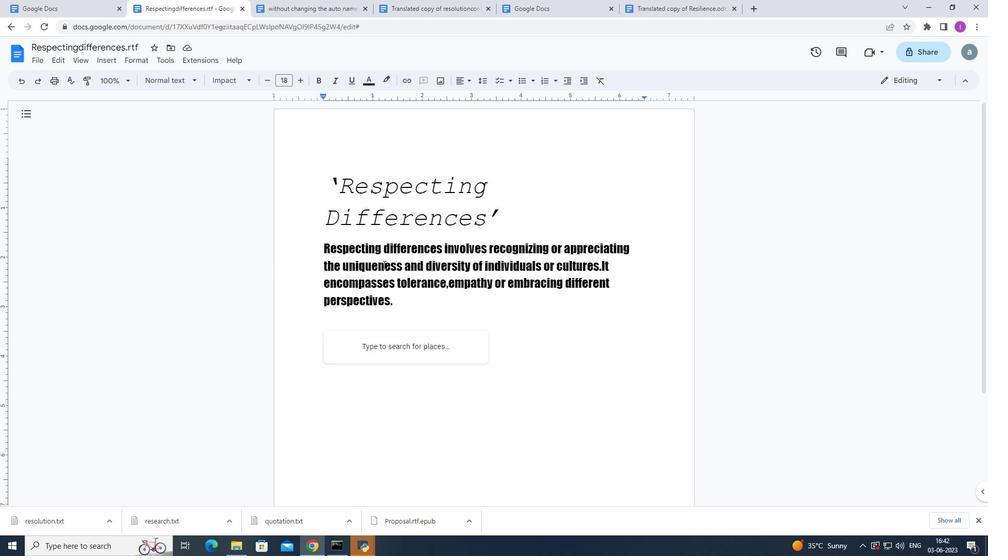 
Action: Key pressed new
Screenshot: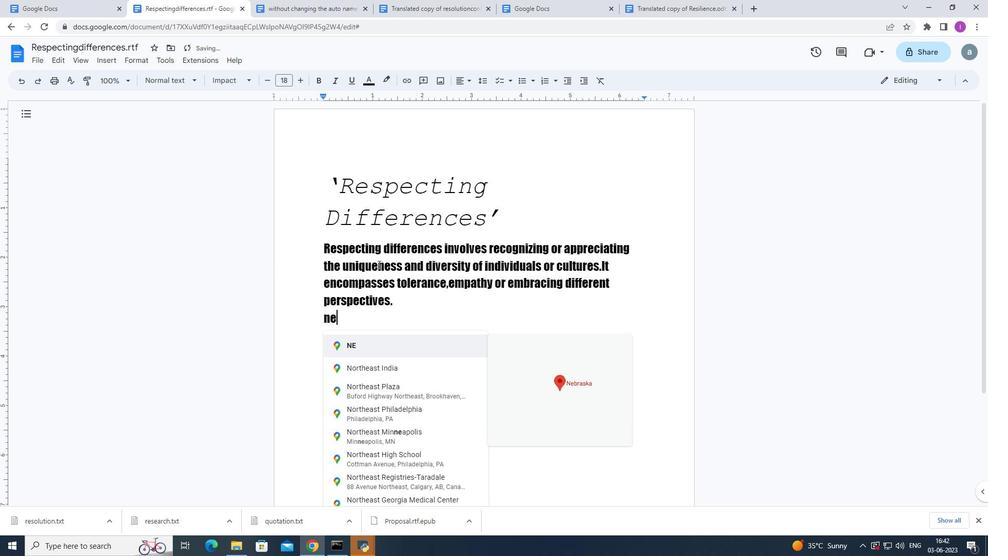 
Action: Mouse moved to (348, 340)
Screenshot: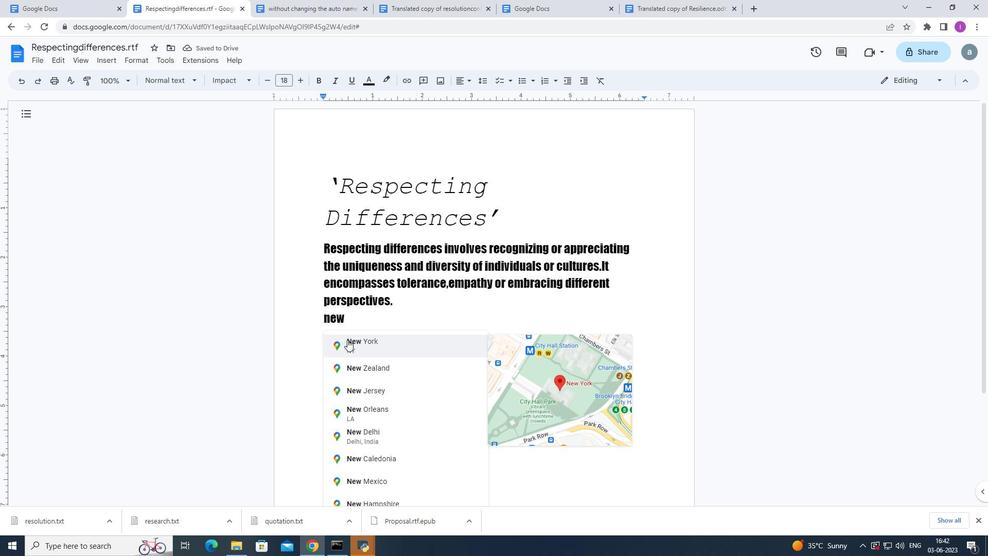 
Action: Mouse pressed left at (348, 340)
Screenshot: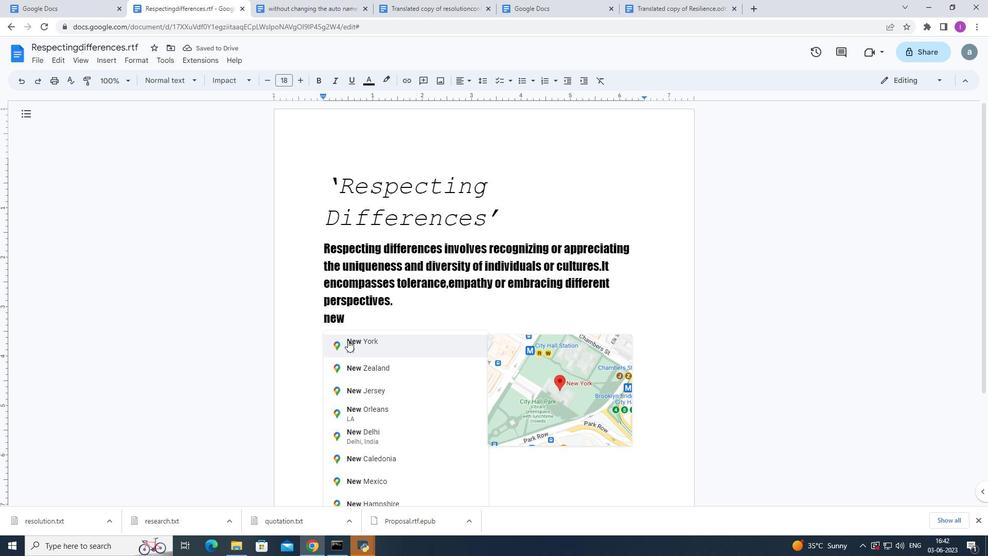 
Action: Mouse moved to (110, 61)
Screenshot: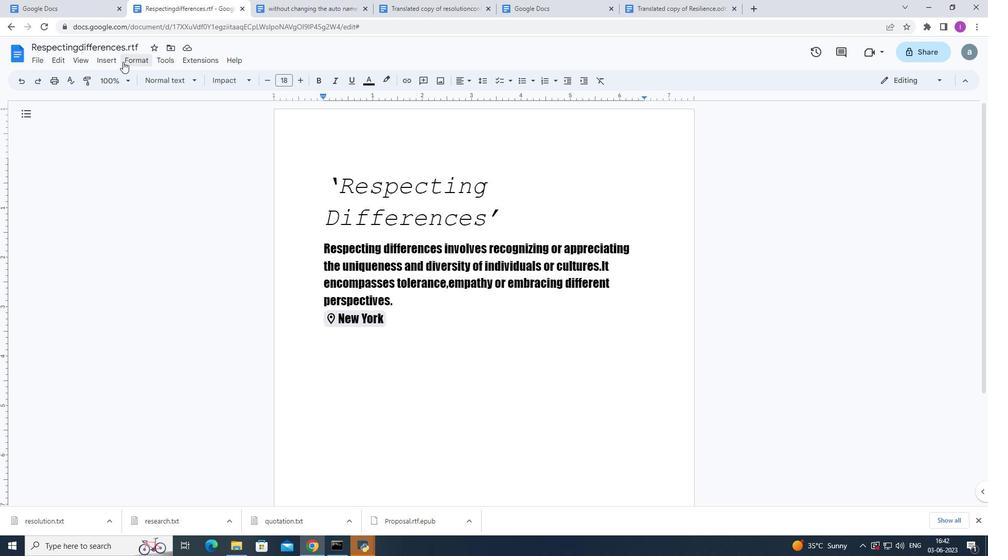 
Action: Mouse pressed left at (110, 61)
Screenshot: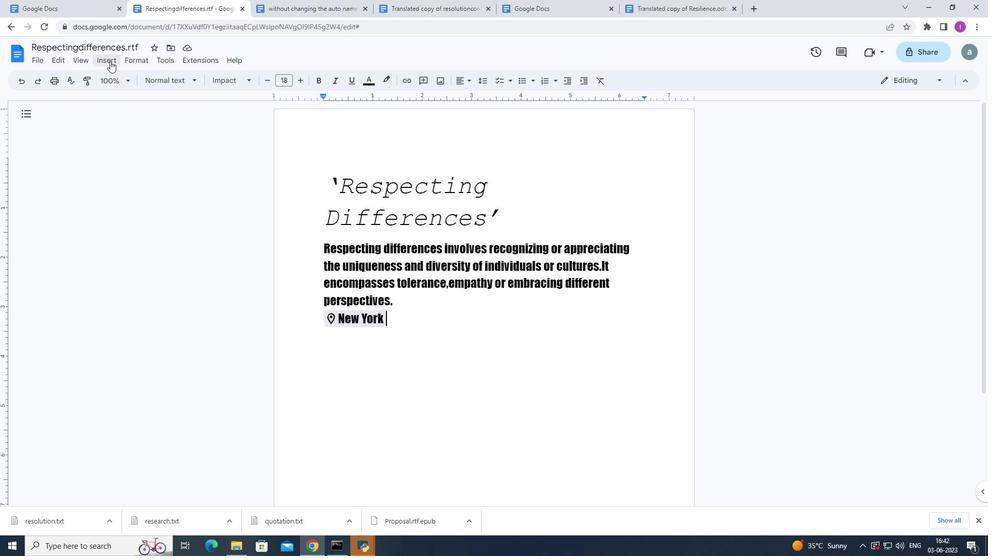 
Action: Mouse moved to (138, 212)
Screenshot: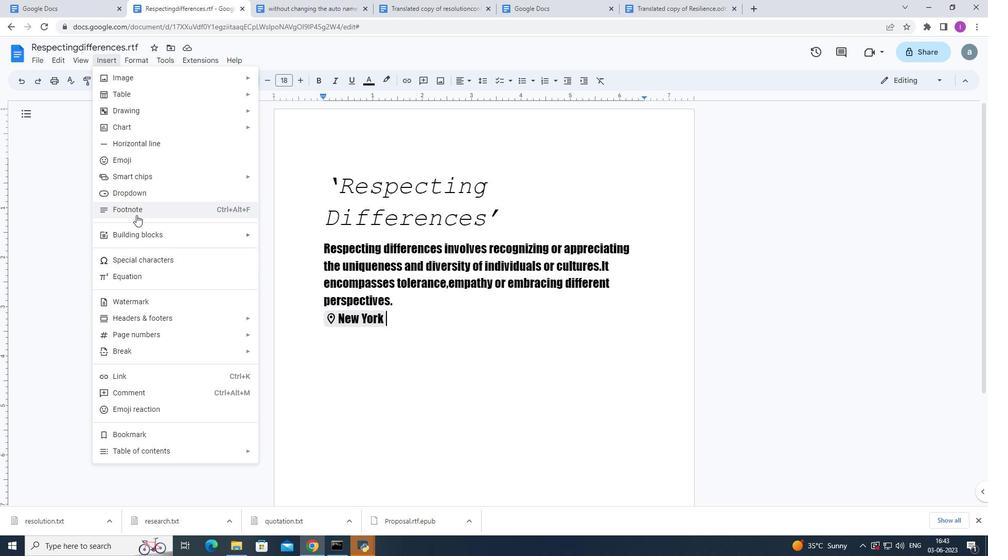 
Action: Mouse pressed left at (138, 212)
Screenshot: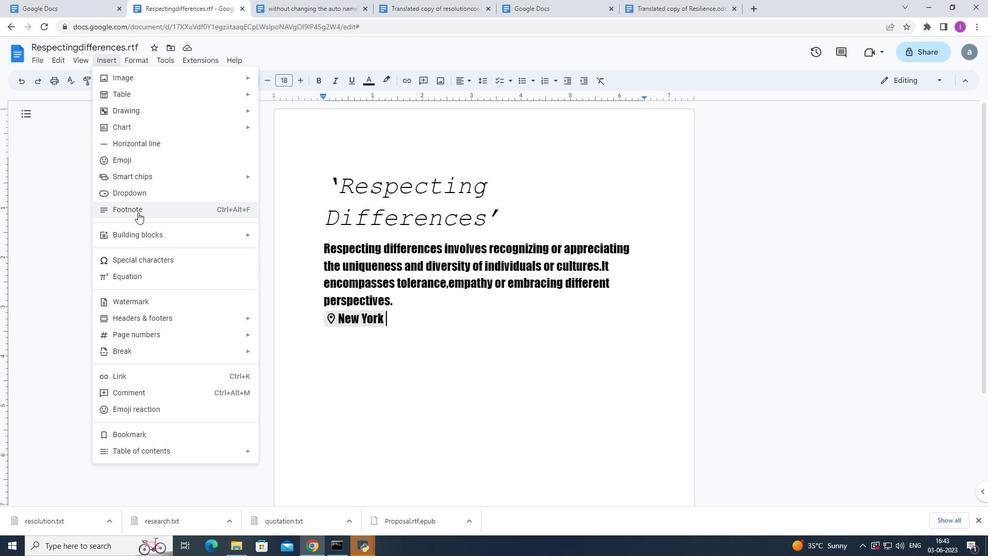 
Action: Mouse moved to (376, 424)
Screenshot: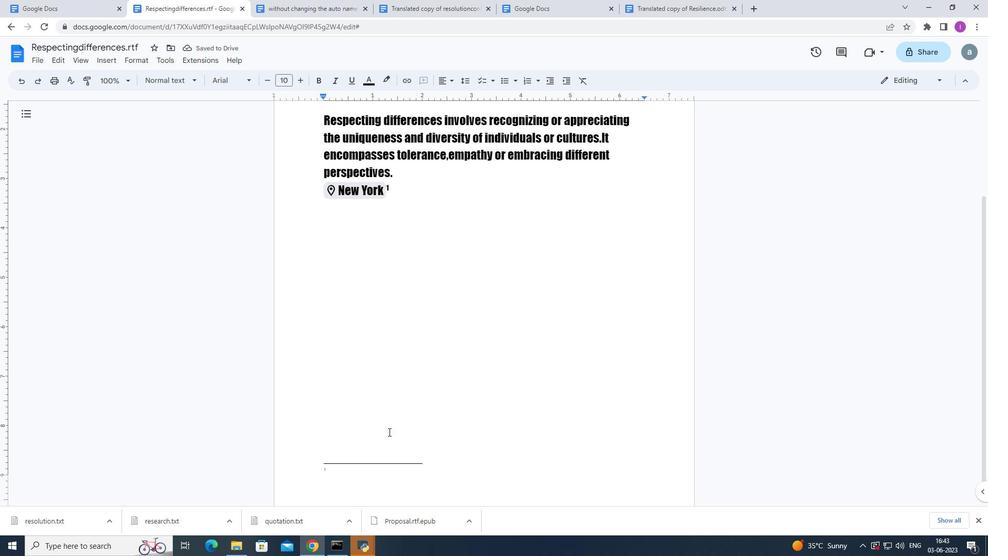 
Action: Key pressed 30<Key.space>th<Key.space><Key.shift><Key.shift><Key.shift><Key.shift><Key.shift><Key.shift>The<Key.space>data<Key.space>was<Key.space>collected<Key.space>in2022
Screenshot: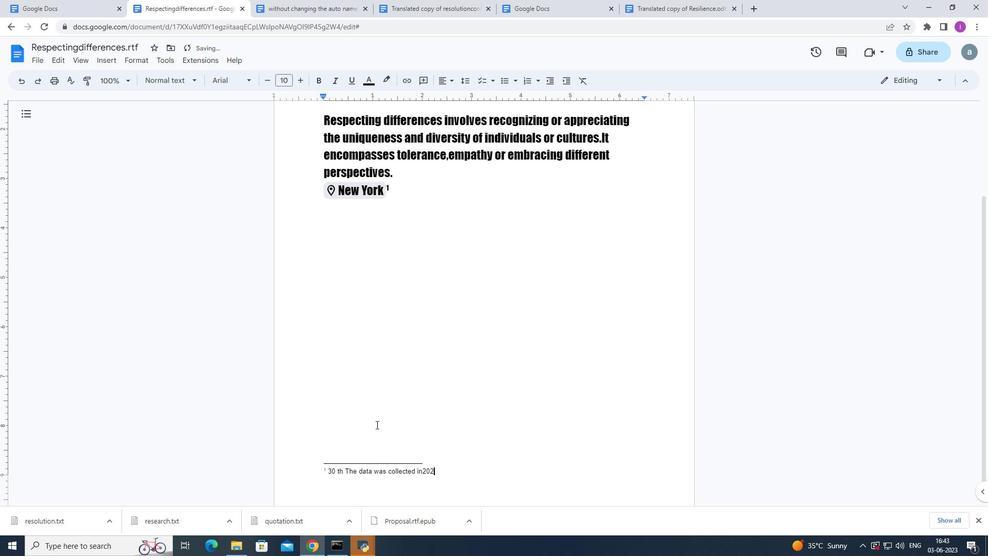 
Action: Mouse moved to (447, 470)
Screenshot: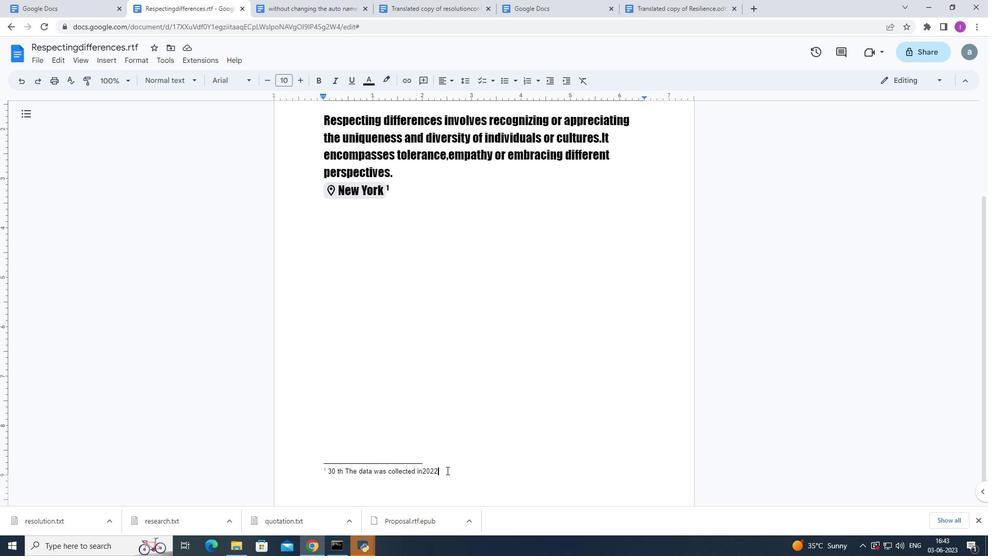 
Action: Mouse pressed left at (447, 470)
Screenshot: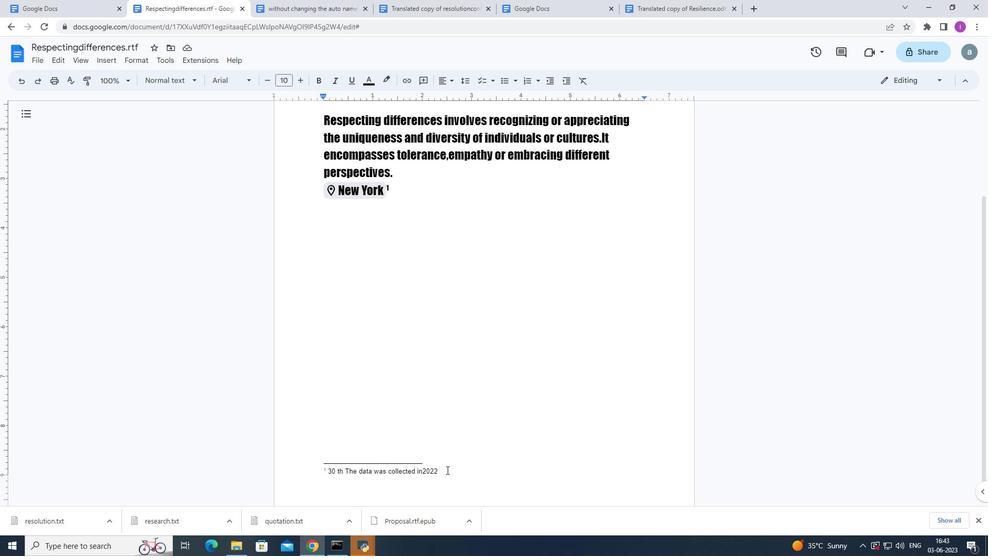 
Action: Mouse moved to (247, 75)
Screenshot: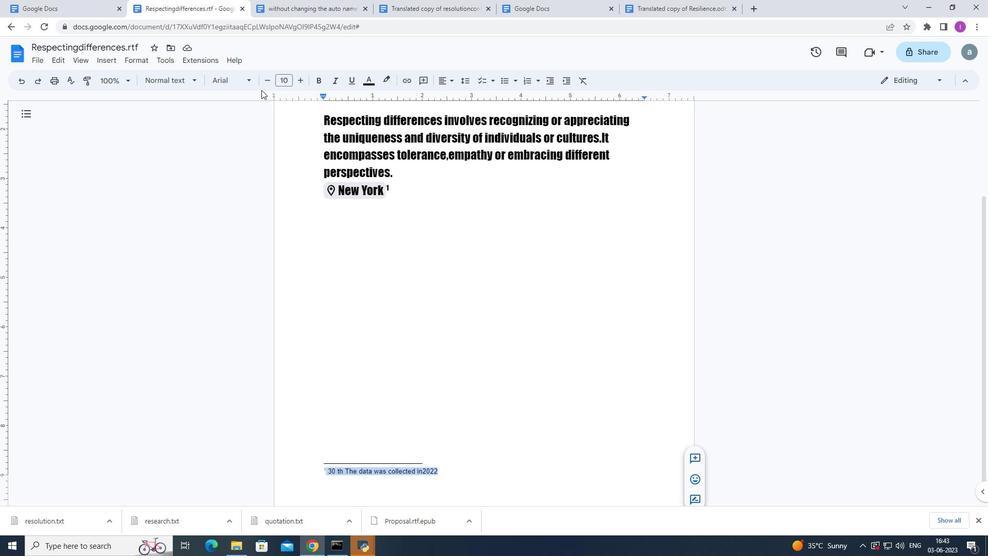 
Action: Mouse pressed left at (247, 75)
Screenshot: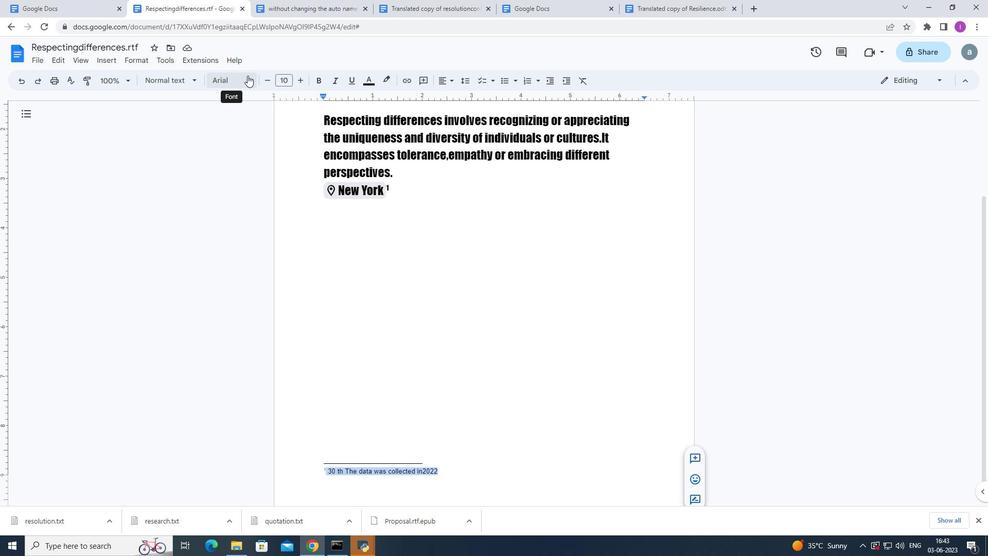 
Action: Mouse moved to (250, 162)
Screenshot: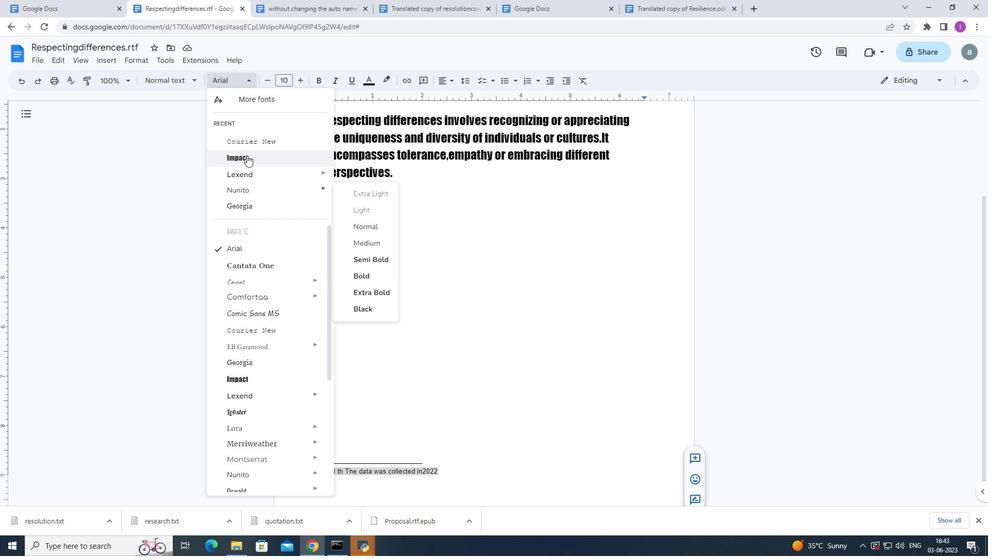 
Action: Mouse scrolled (250, 162) with delta (0, 0)
Screenshot: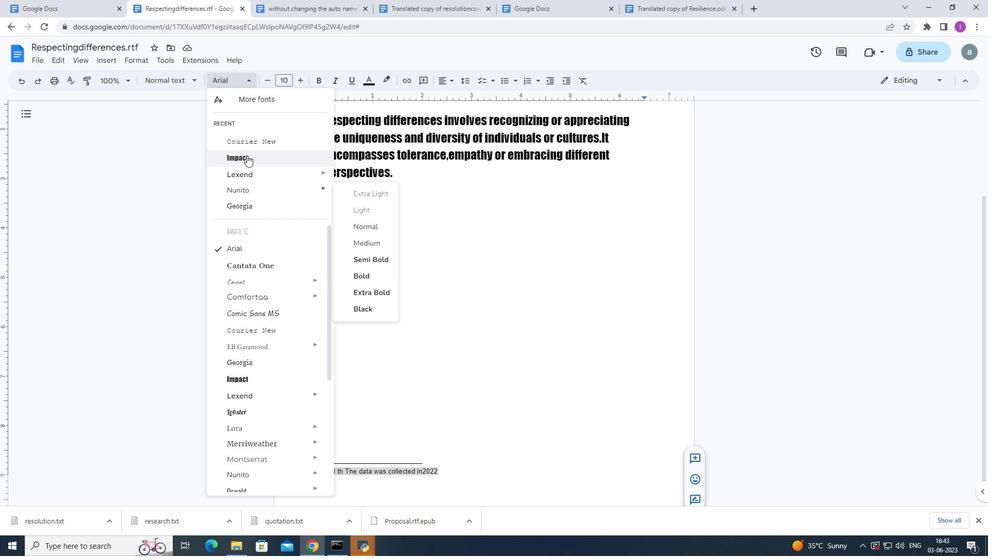 
Action: Mouse moved to (251, 164)
Screenshot: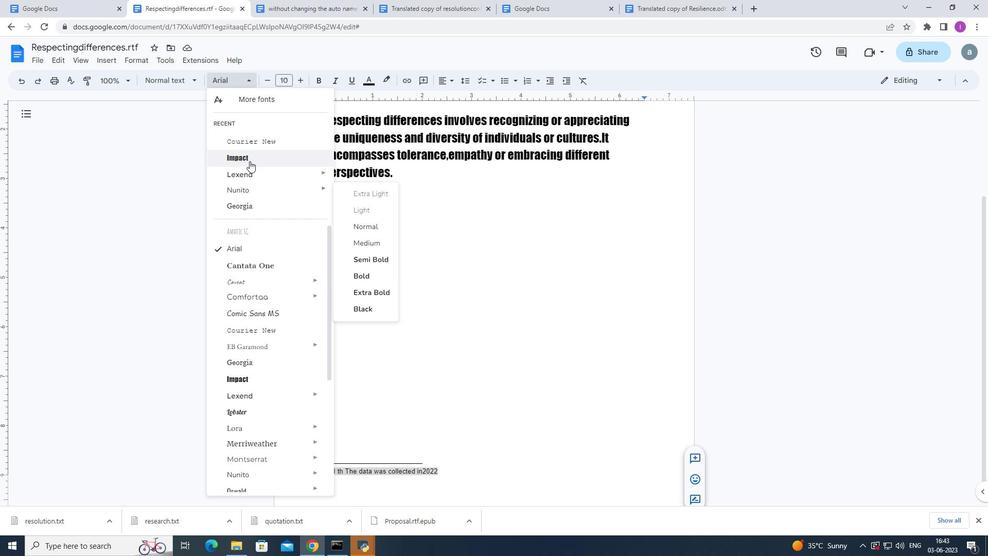 
Action: Mouse scrolled (251, 164) with delta (0, 0)
Screenshot: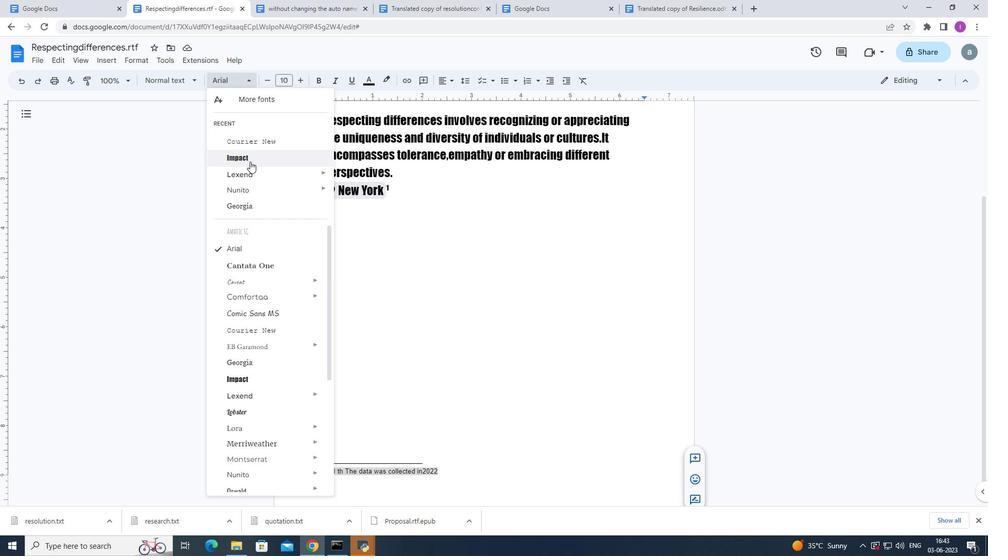 
Action: Mouse moved to (251, 165)
Screenshot: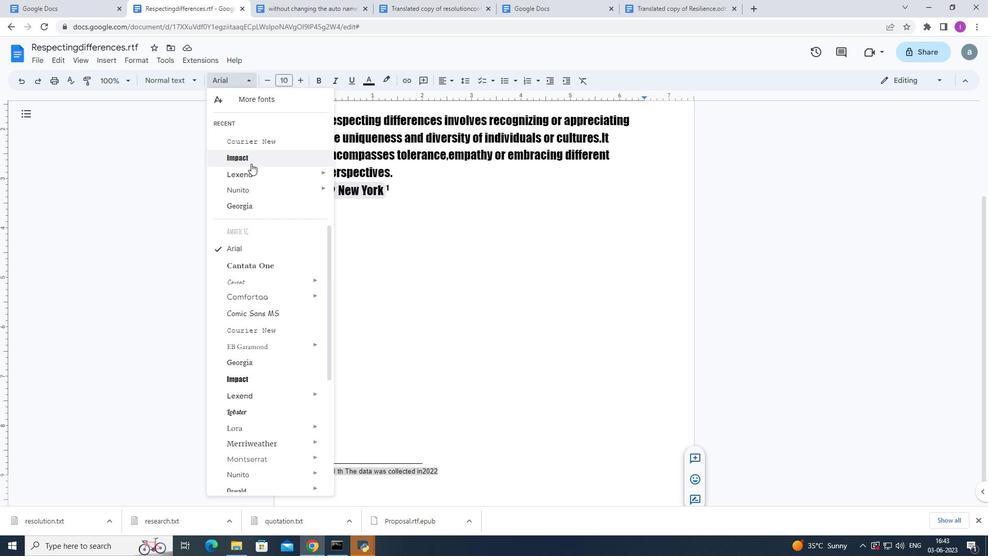 
Action: Mouse scrolled (251, 165) with delta (0, 0)
Screenshot: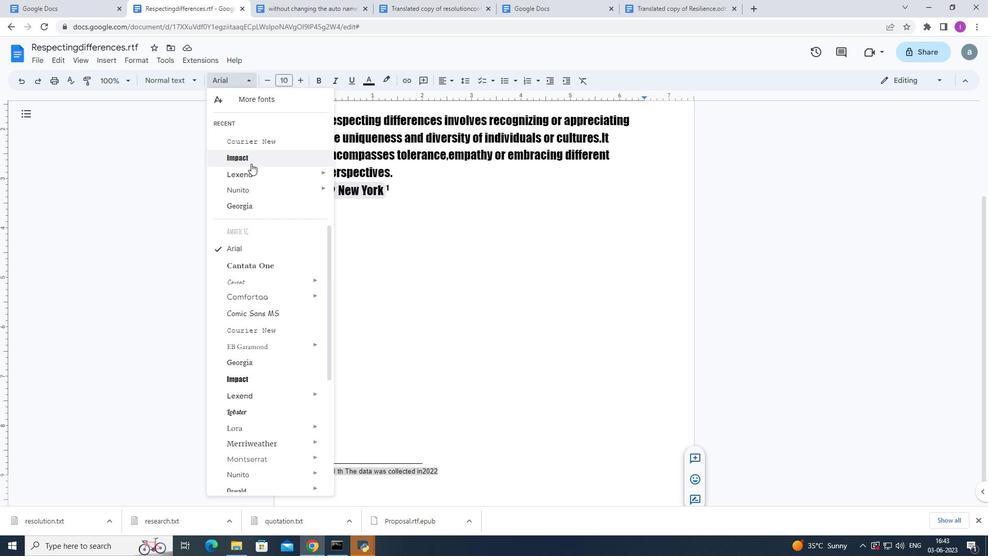 
Action: Mouse moved to (251, 167)
Screenshot: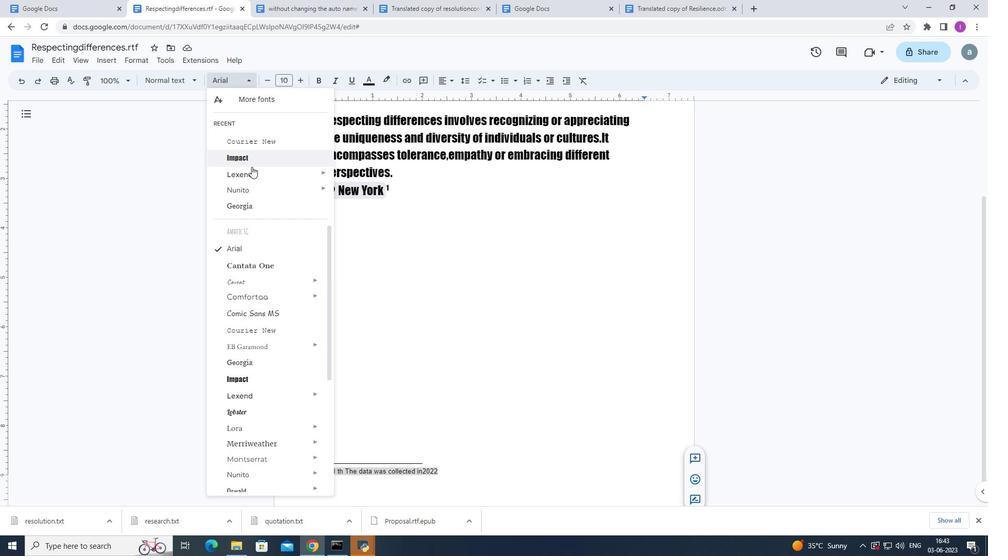 
Action: Mouse scrolled (251, 167) with delta (0, 0)
Screenshot: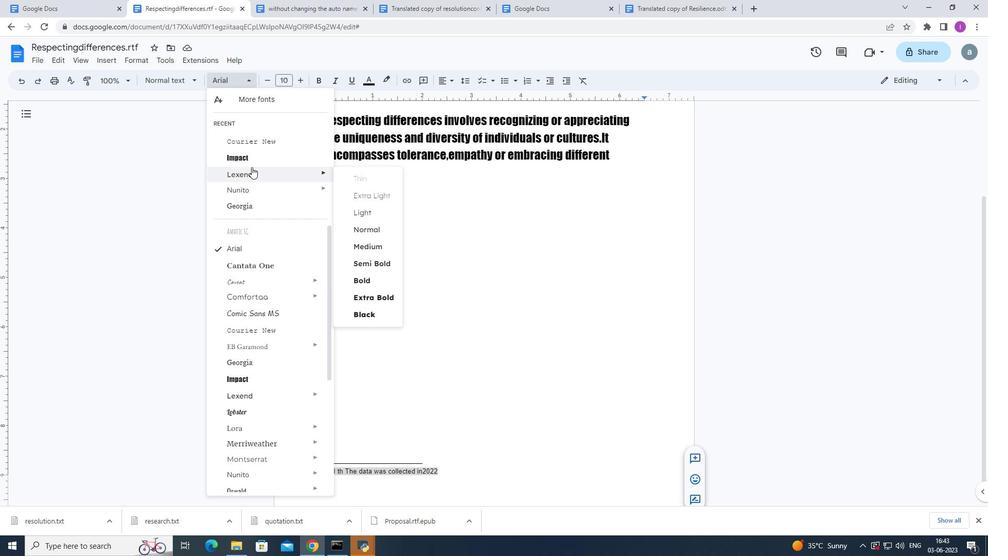
Action: Mouse scrolled (251, 167) with delta (0, 0)
Screenshot: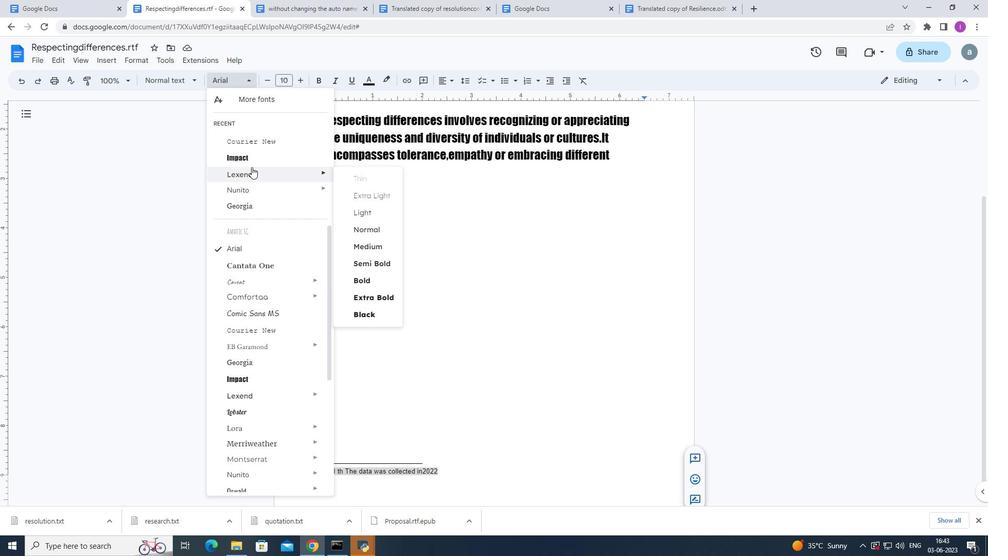 
Action: Mouse scrolled (251, 167) with delta (0, 0)
Screenshot: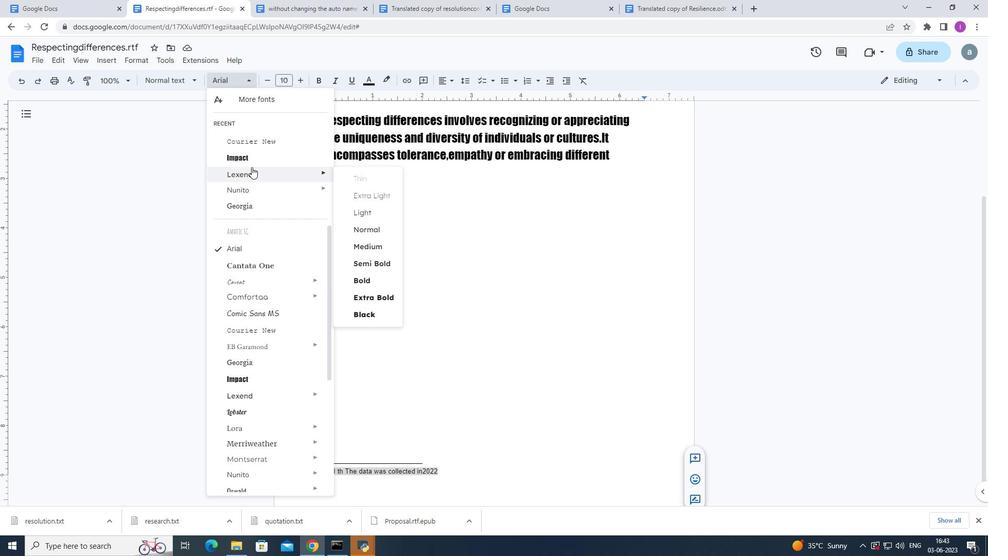 
Action: Mouse moved to (258, 246)
Screenshot: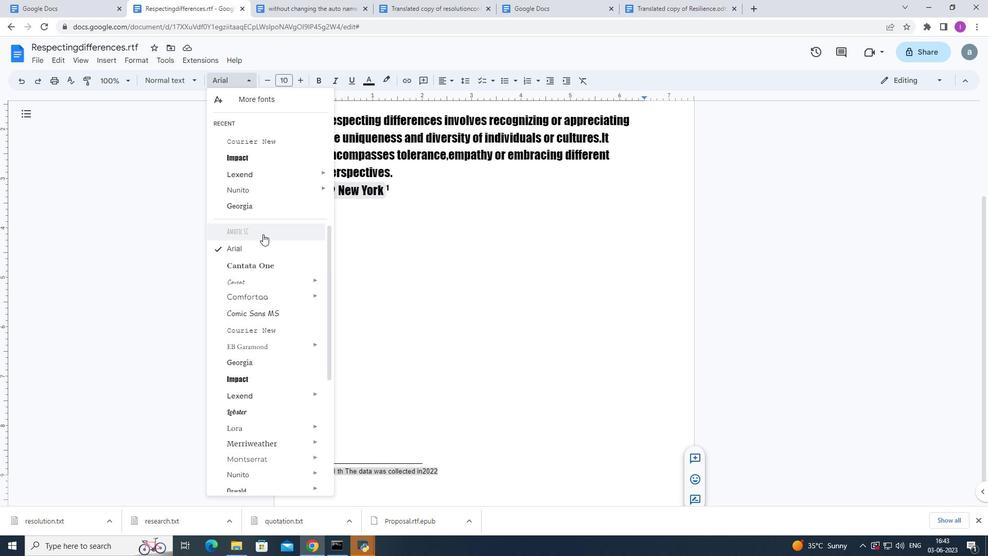 
Action: Mouse pressed left at (258, 246)
Screenshot: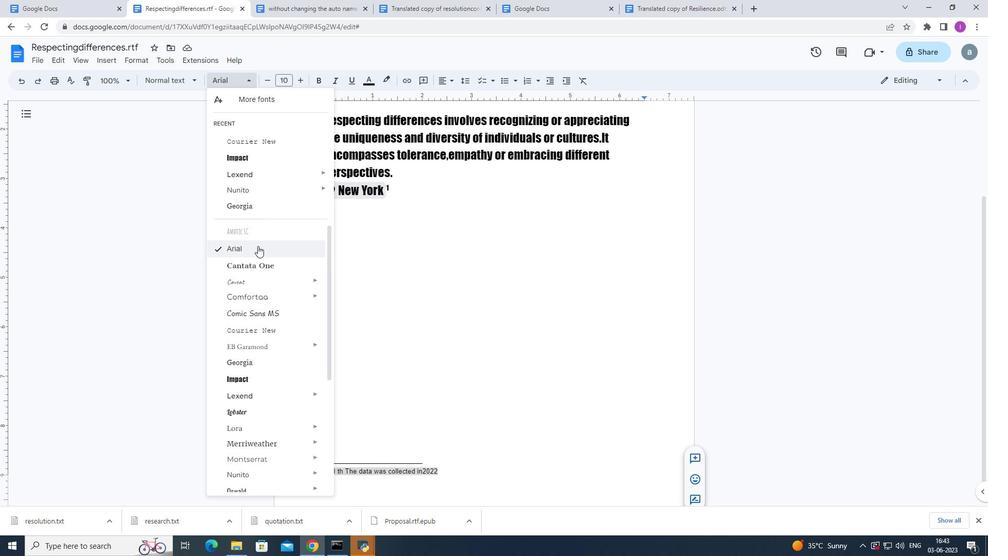 
Action: Mouse moved to (287, 81)
Screenshot: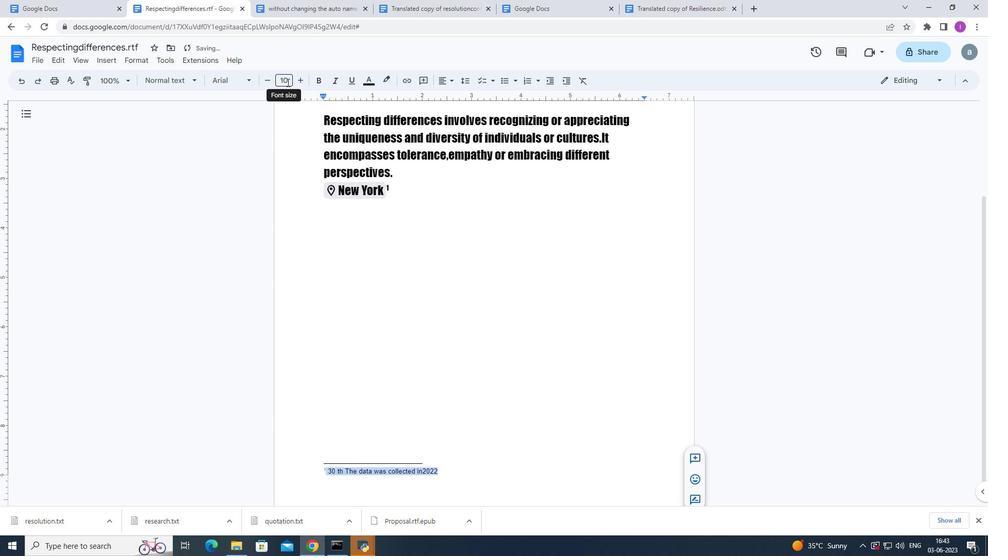 
Action: Mouse pressed left at (287, 81)
Screenshot: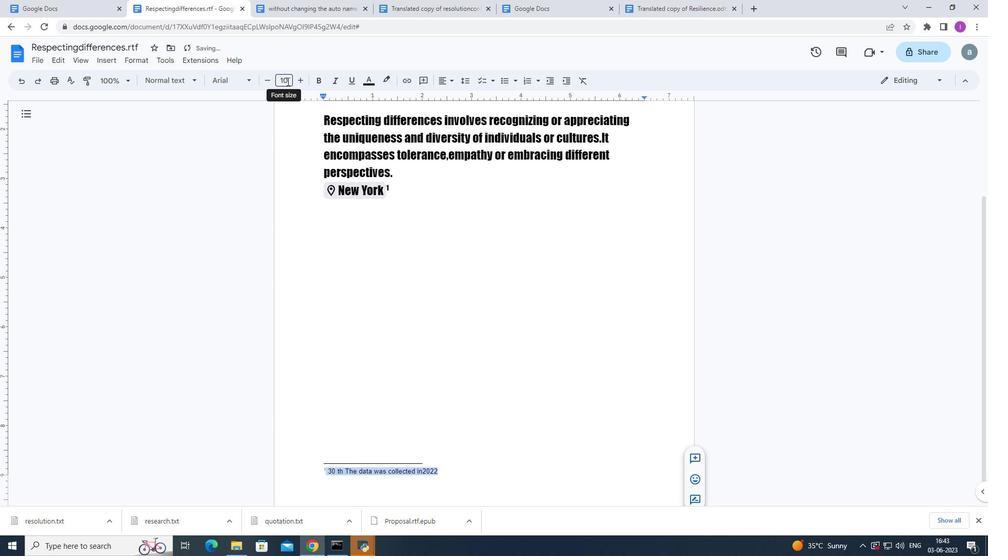
Action: Mouse moved to (284, 93)
Screenshot: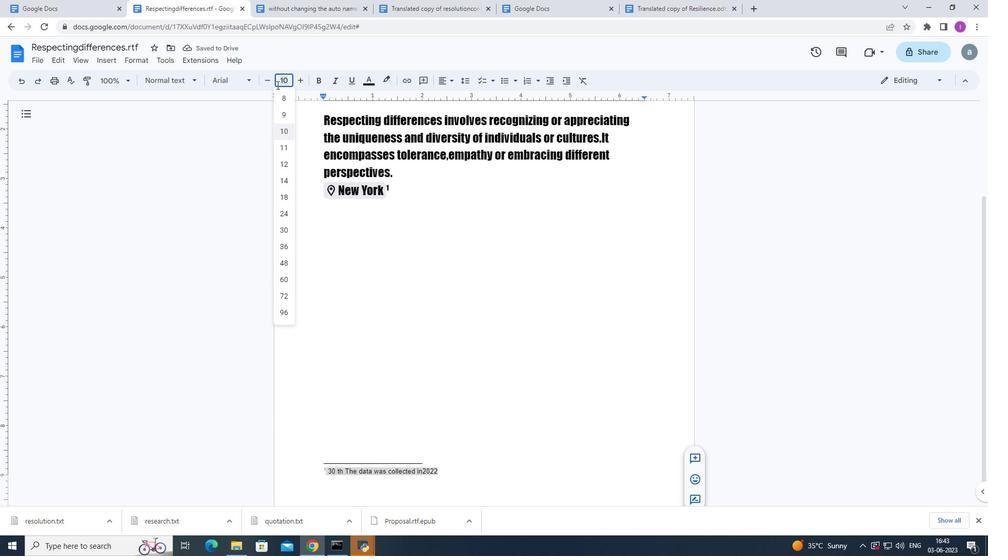 
Action: Mouse pressed left at (284, 93)
Screenshot: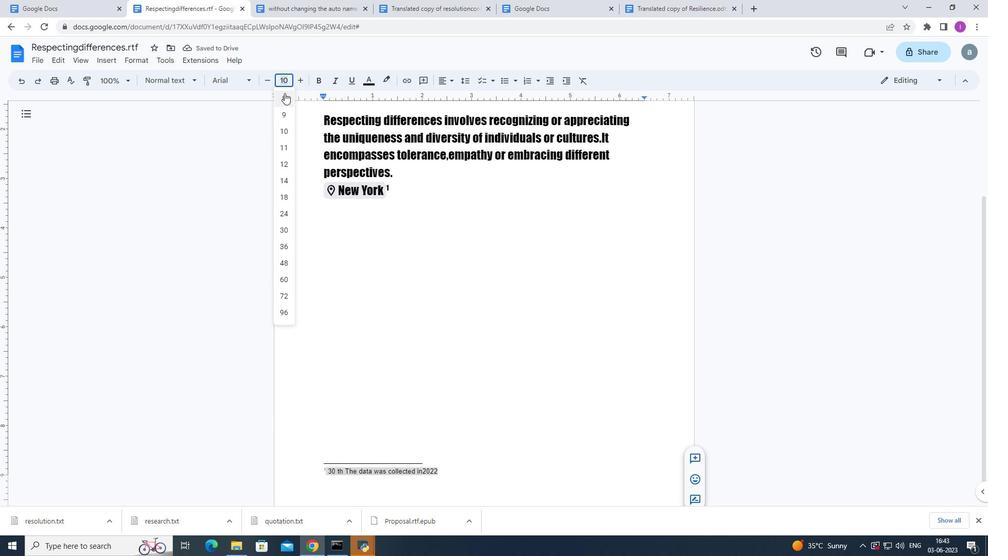 
Action: Mouse moved to (294, 399)
Screenshot: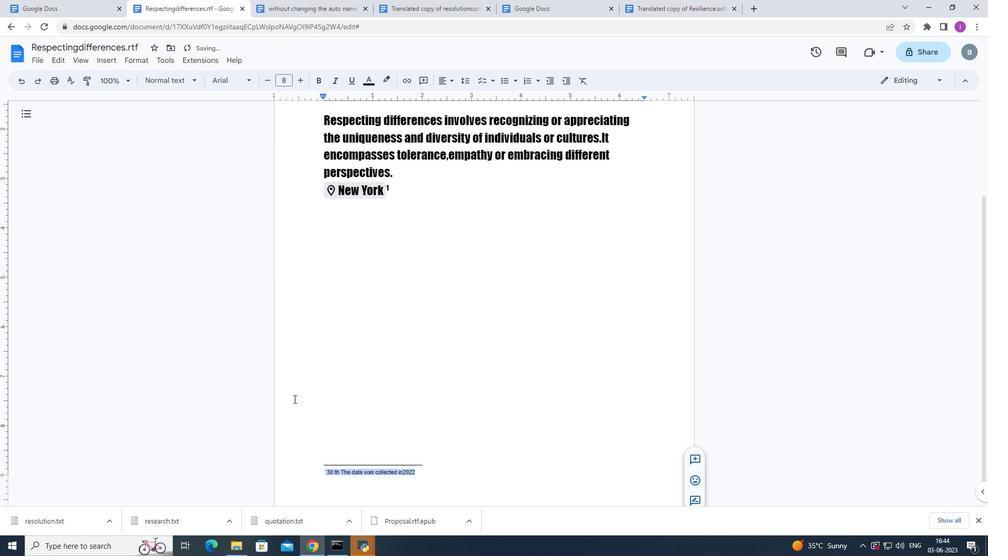 
Action: Mouse scrolled (294, 399) with delta (0, 0)
Screenshot: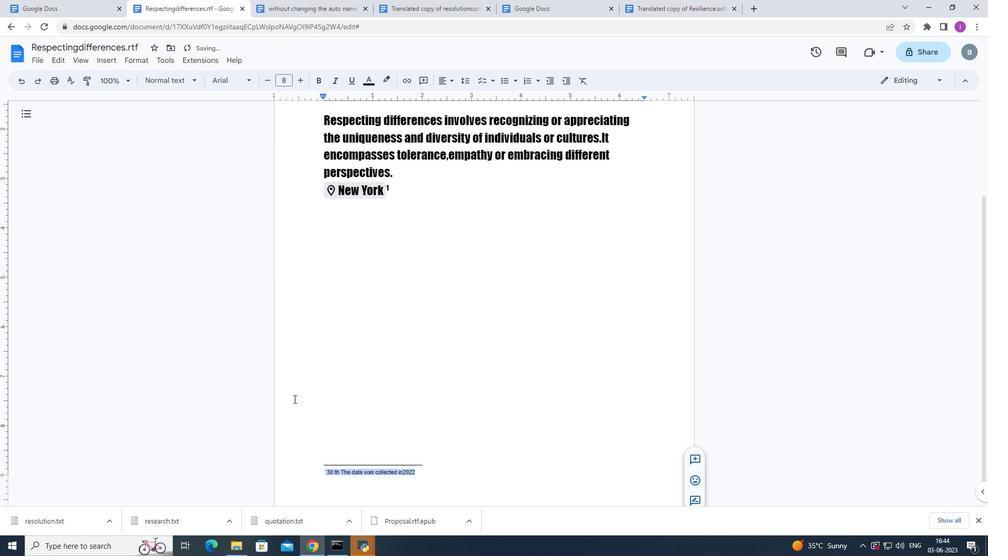 
Action: Mouse scrolled (294, 399) with delta (0, 0)
Screenshot: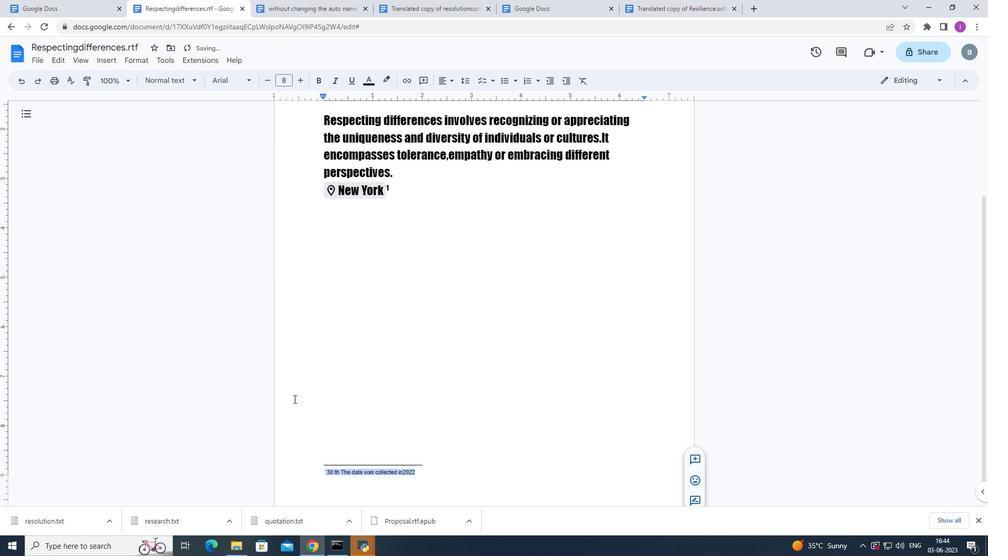 
Action: Mouse scrolled (294, 399) with delta (0, 0)
Screenshot: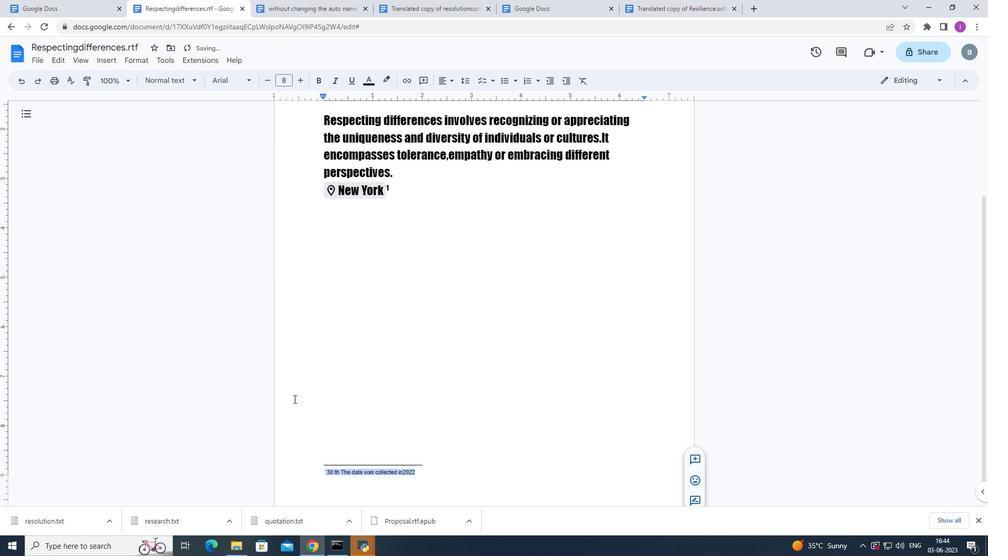 
Action: Mouse moved to (294, 399)
Screenshot: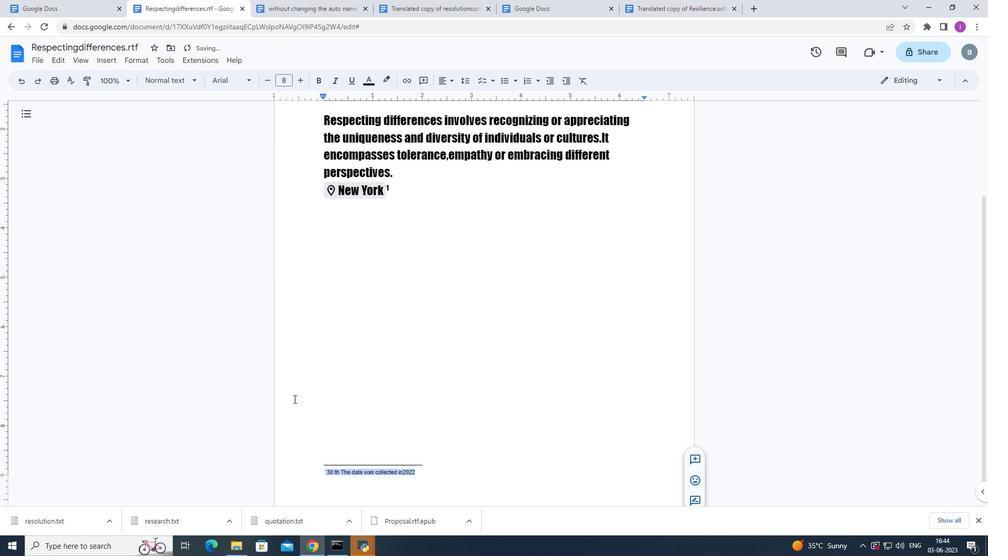 
Action: Mouse scrolled (294, 399) with delta (0, 0)
Screenshot: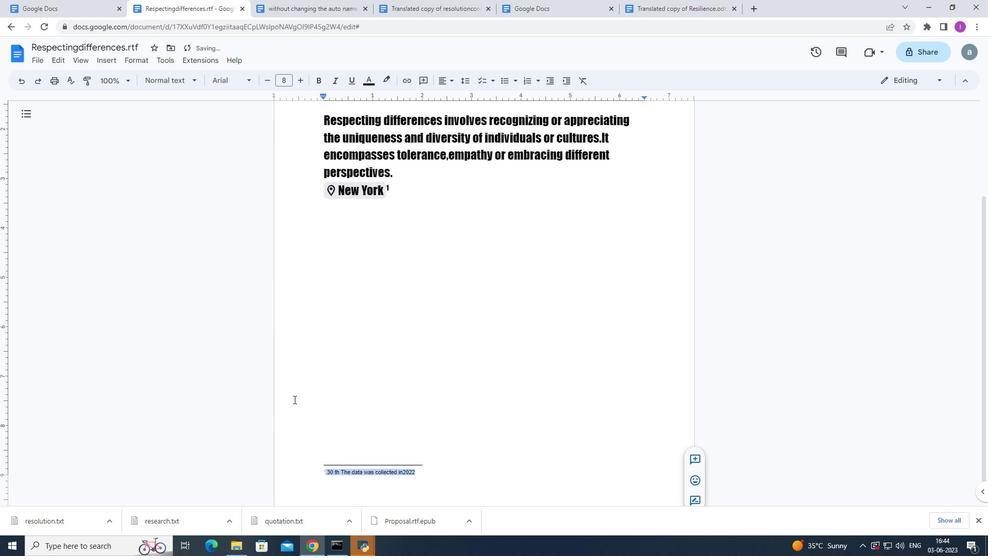 
Action: Mouse moved to (295, 399)
Screenshot: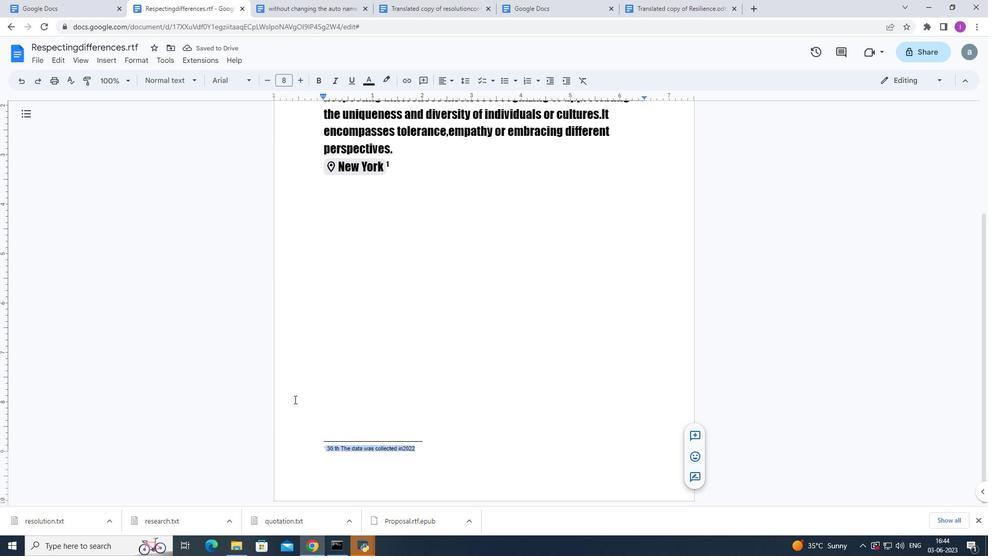 
